 Task: Research Airbnb options in Yola, Nigeria from 12th  December, 2023 to 15th December, 2023 for 3 adults.2 bedrooms having 3 beds and 1 bathroom. Property type can be flat. Look for 4 properties as per requirement.
Action: Mouse moved to (484, 105)
Screenshot: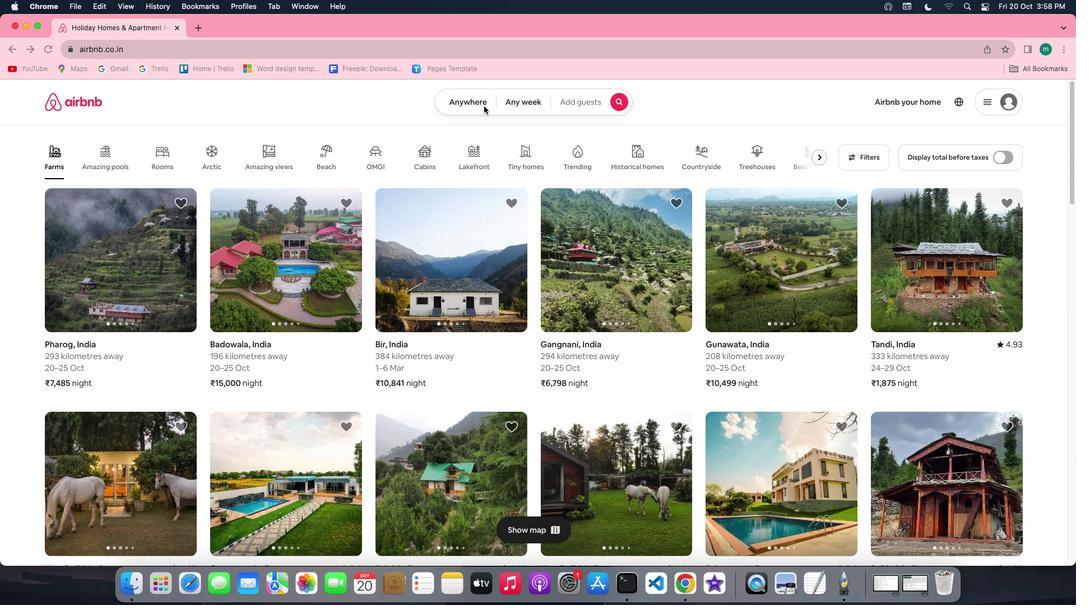 
Action: Mouse pressed left at (484, 105)
Screenshot: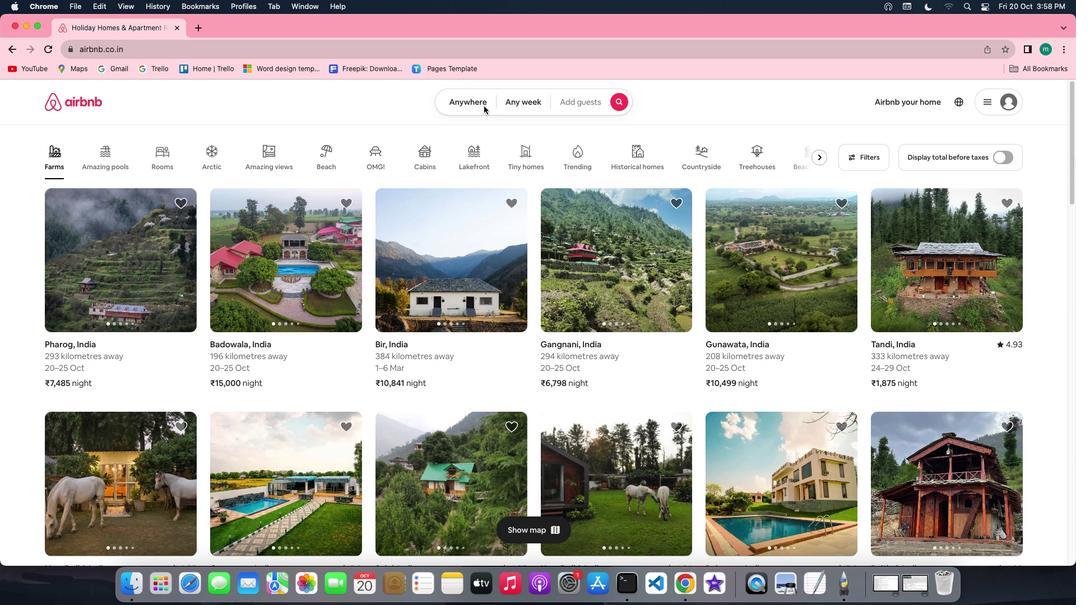 
Action: Mouse pressed left at (484, 105)
Screenshot: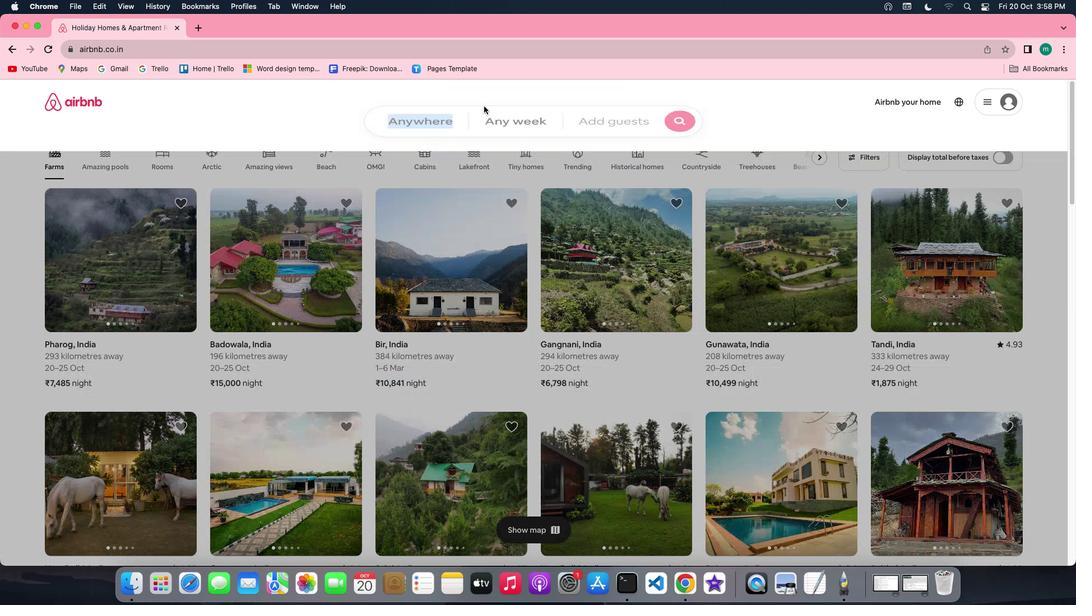 
Action: Mouse moved to (406, 142)
Screenshot: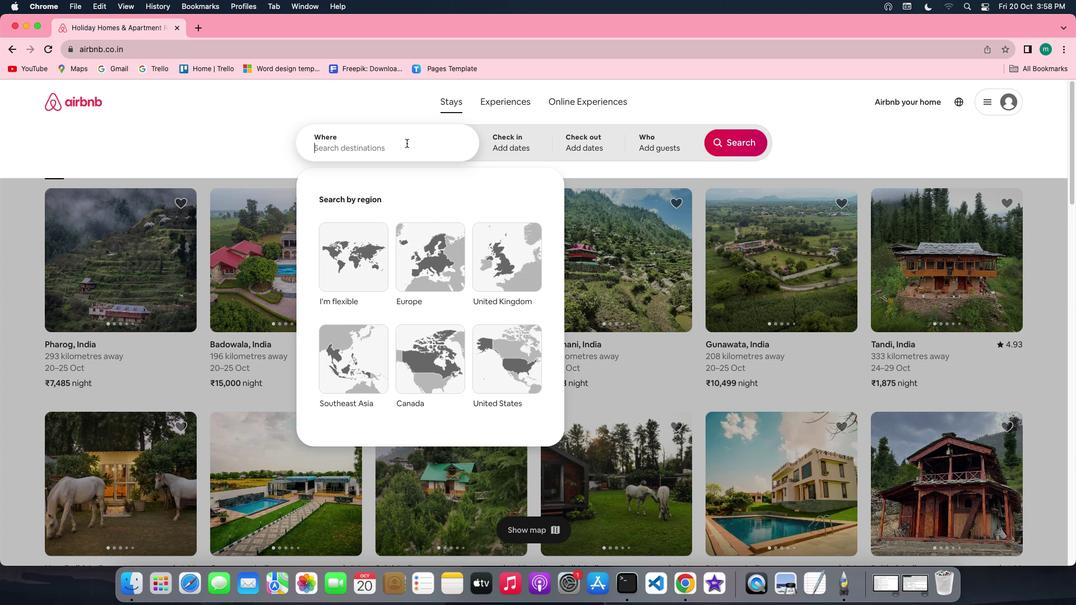 
Action: Key pressed Key.shift'Y''o''l''a'','Key.spaceKey.shift'n''i''g''e''r''i''a'
Screenshot: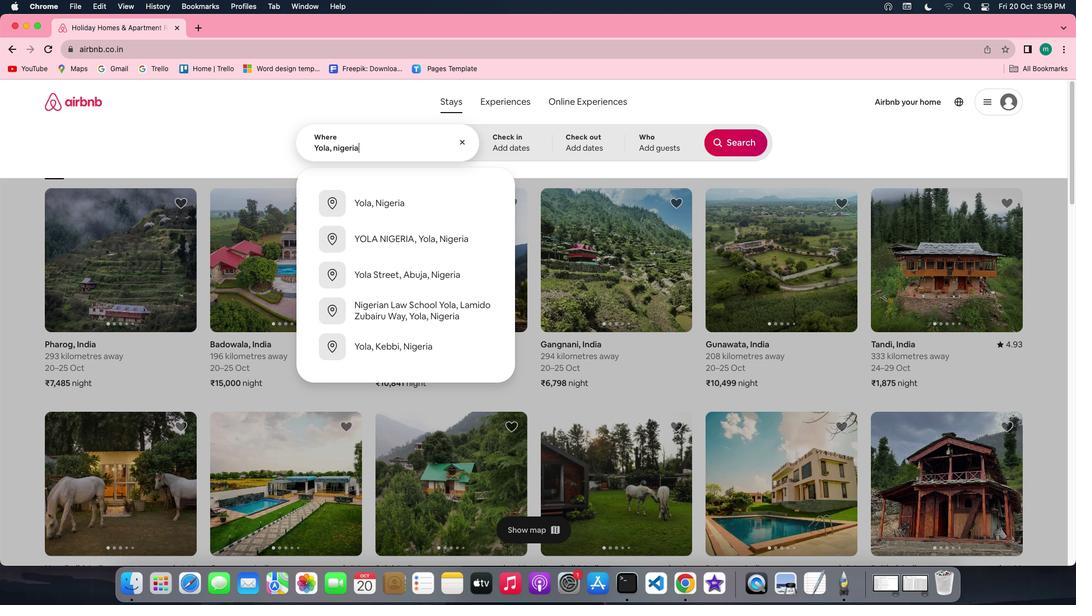 
Action: Mouse moved to (498, 146)
Screenshot: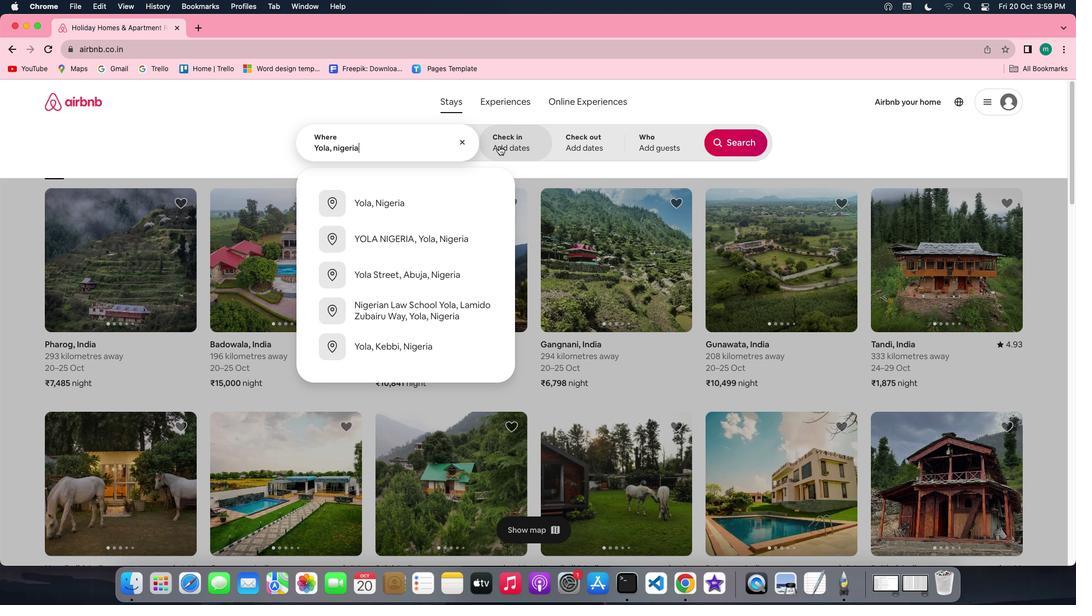 
Action: Mouse pressed left at (498, 146)
Screenshot: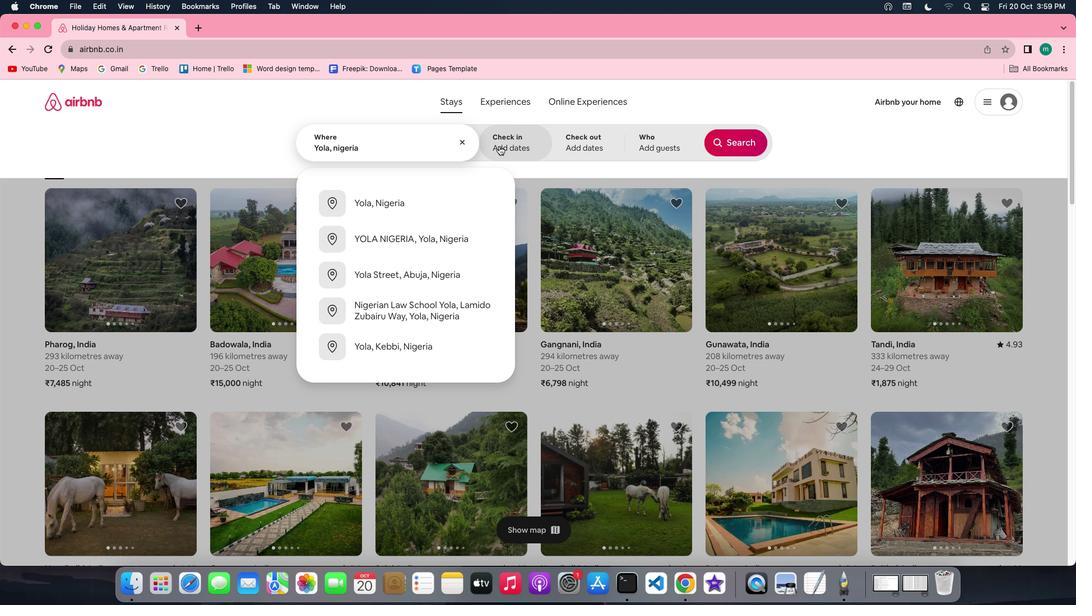 
Action: Mouse moved to (737, 234)
Screenshot: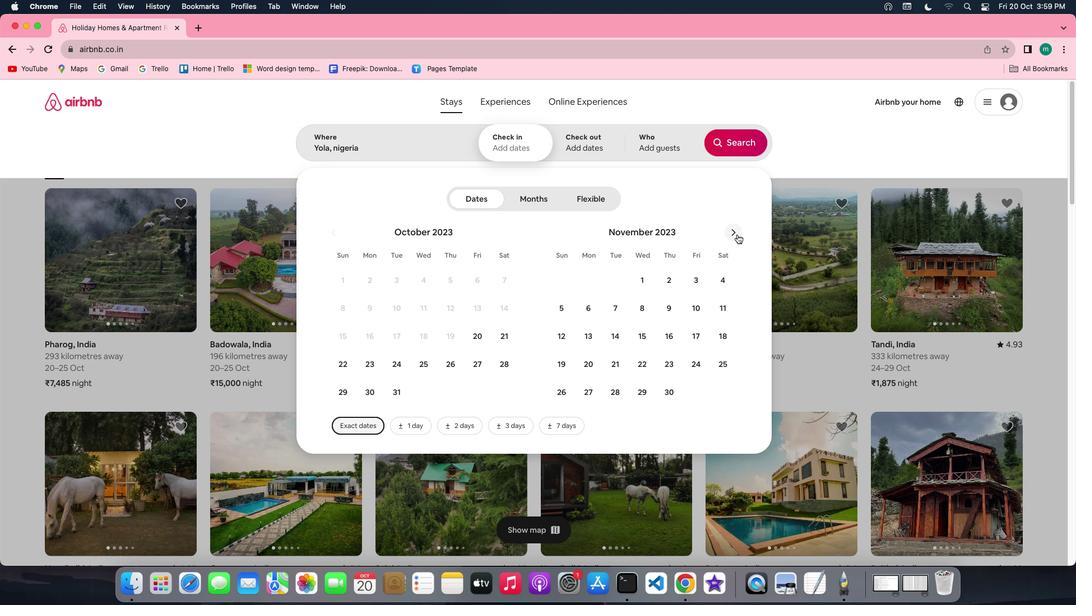 
Action: Mouse pressed left at (737, 234)
Screenshot: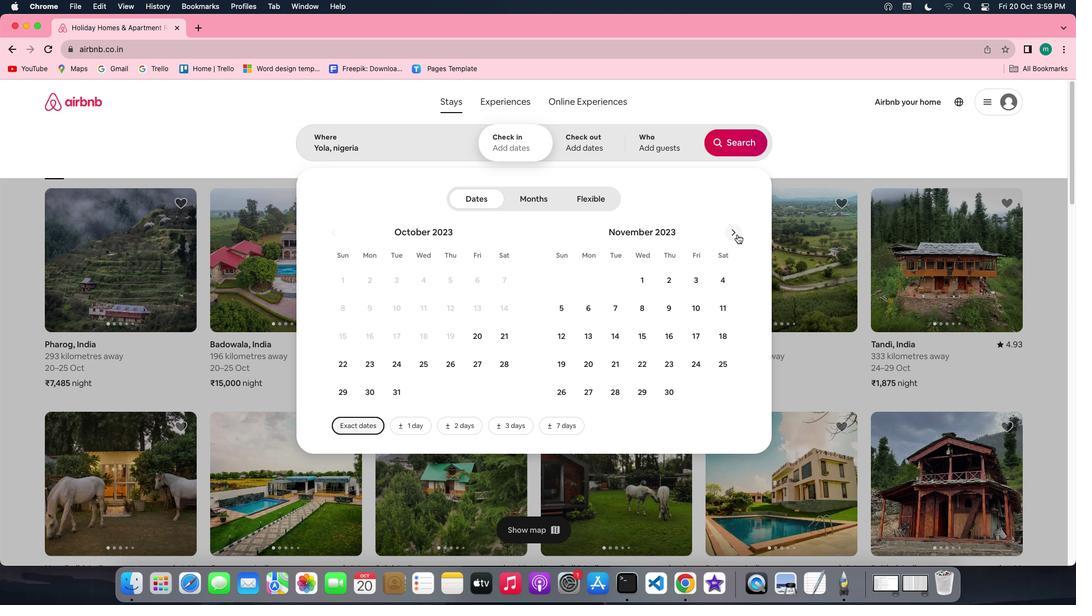 
Action: Mouse moved to (614, 328)
Screenshot: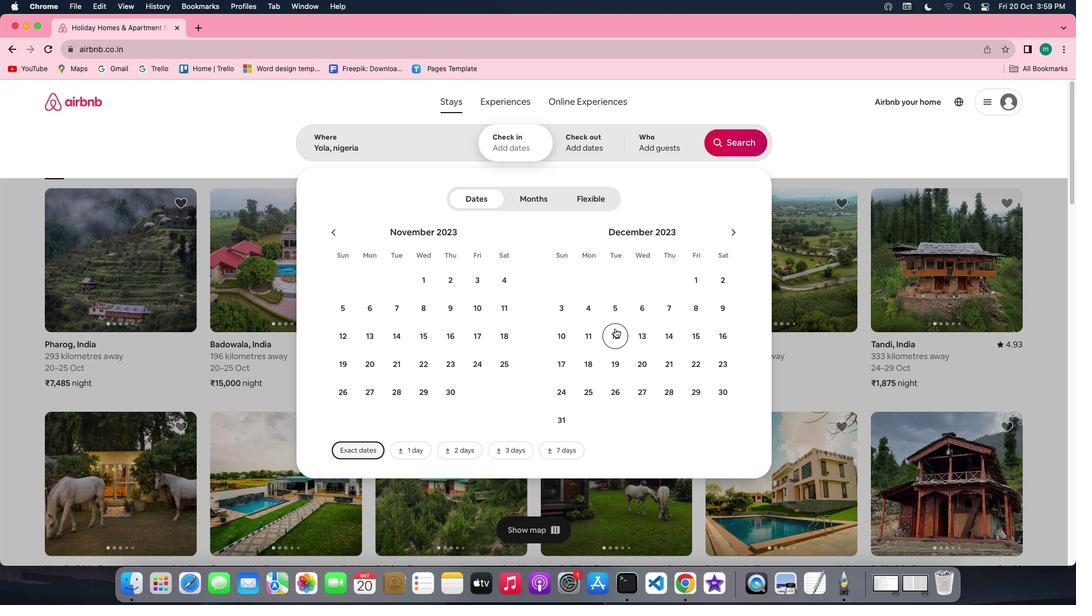 
Action: Mouse pressed left at (614, 328)
Screenshot: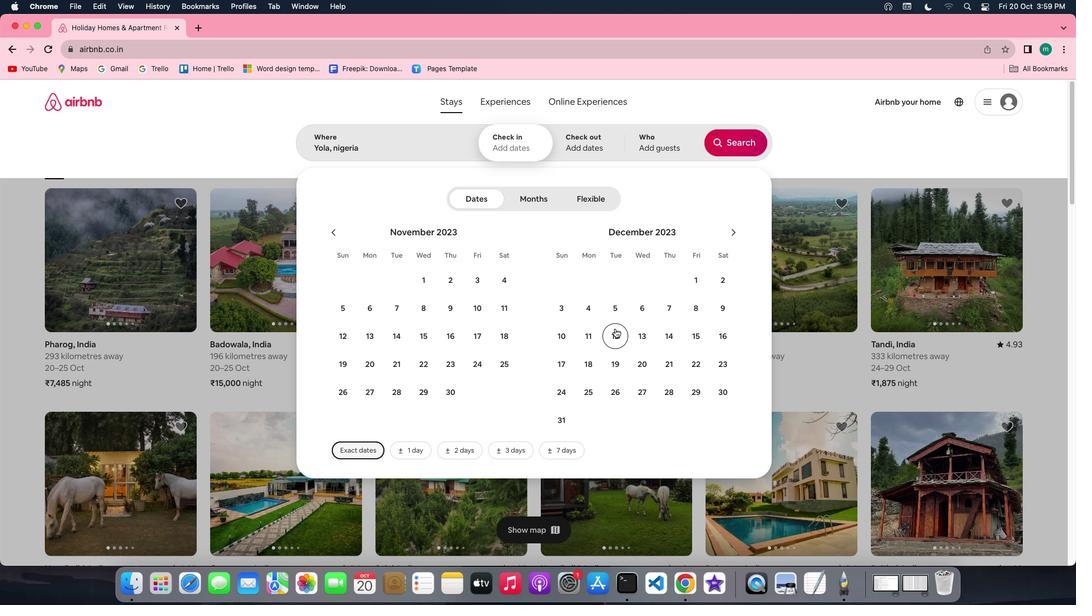 
Action: Mouse moved to (702, 337)
Screenshot: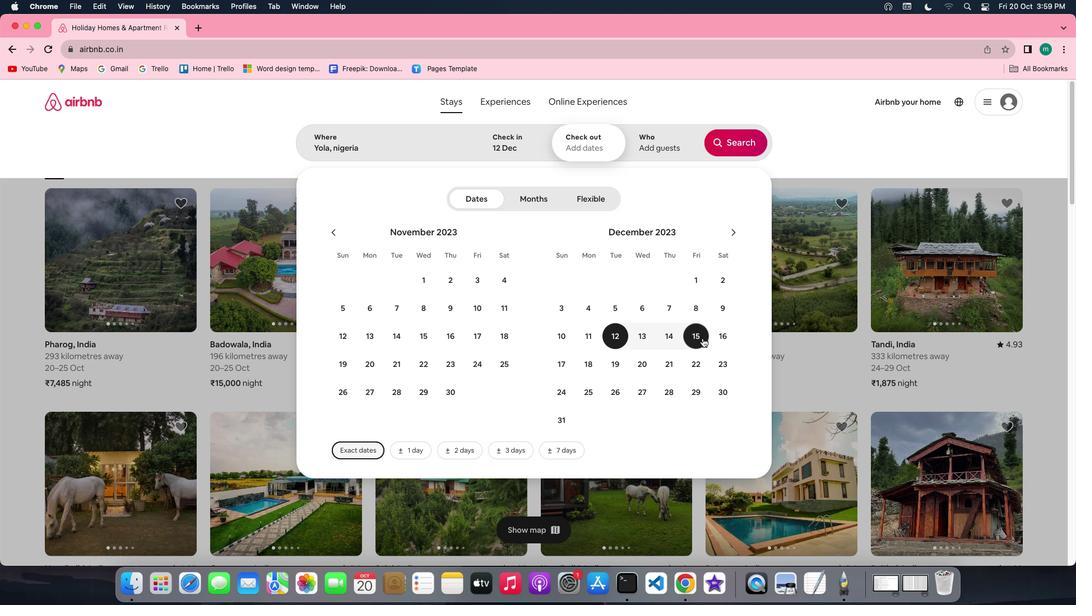 
Action: Mouse pressed left at (702, 337)
Screenshot: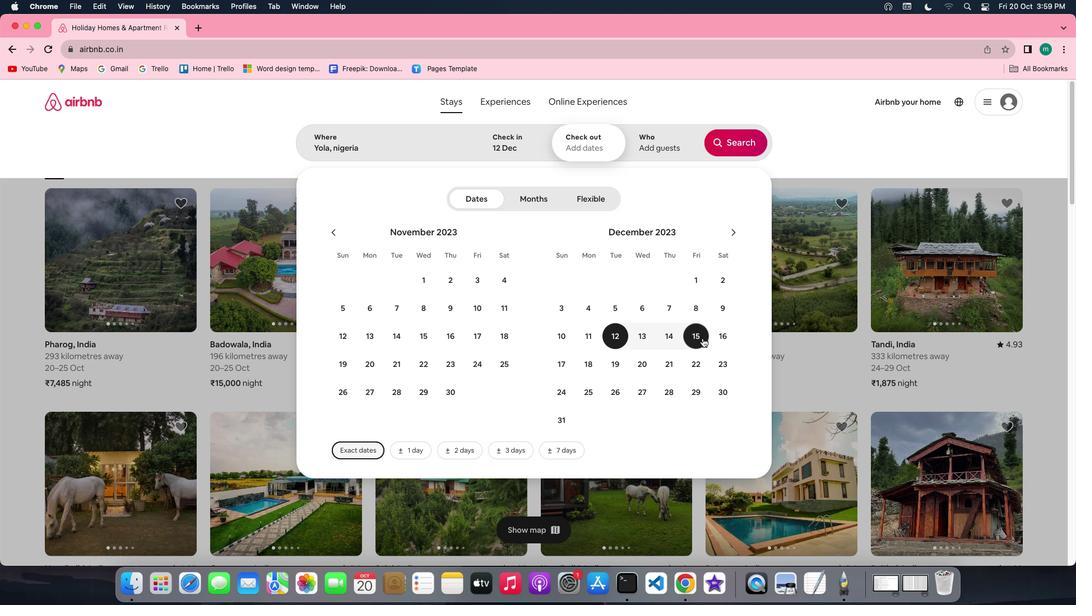 
Action: Mouse moved to (646, 133)
Screenshot: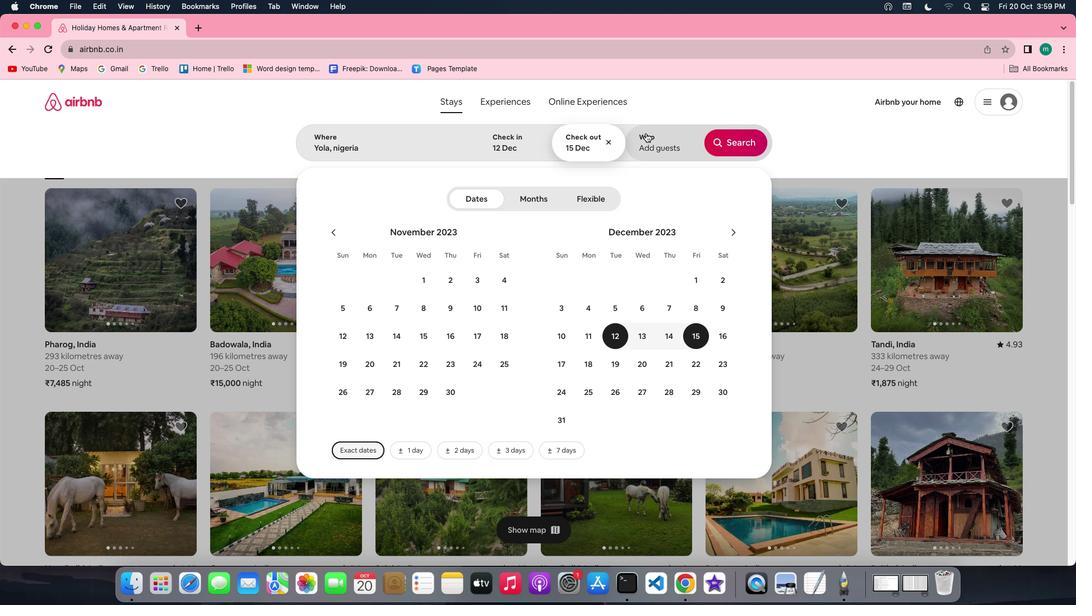 
Action: Mouse pressed left at (646, 133)
Screenshot: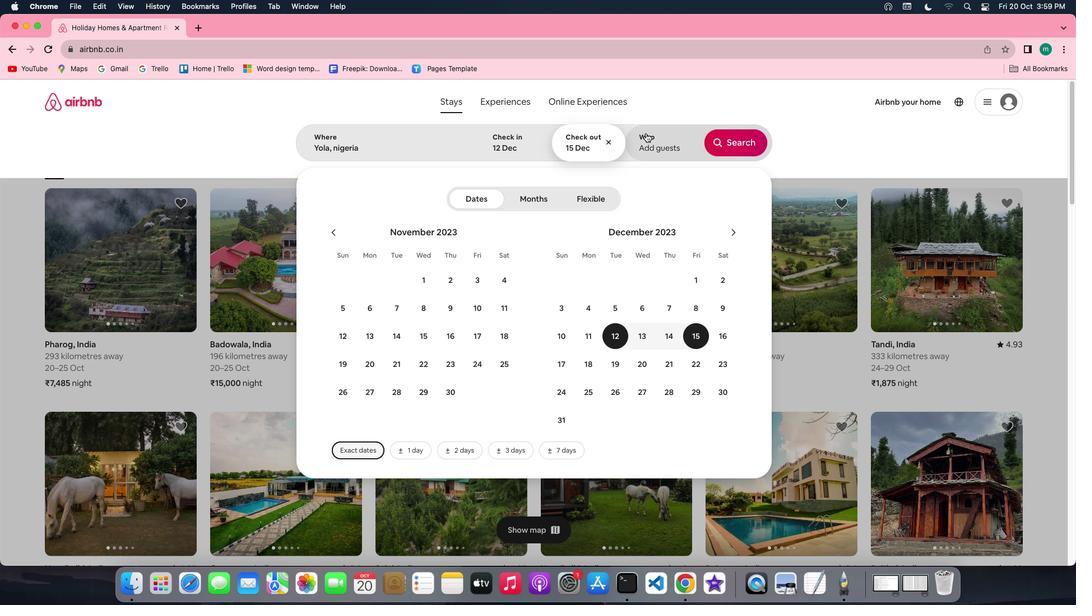 
Action: Mouse moved to (736, 207)
Screenshot: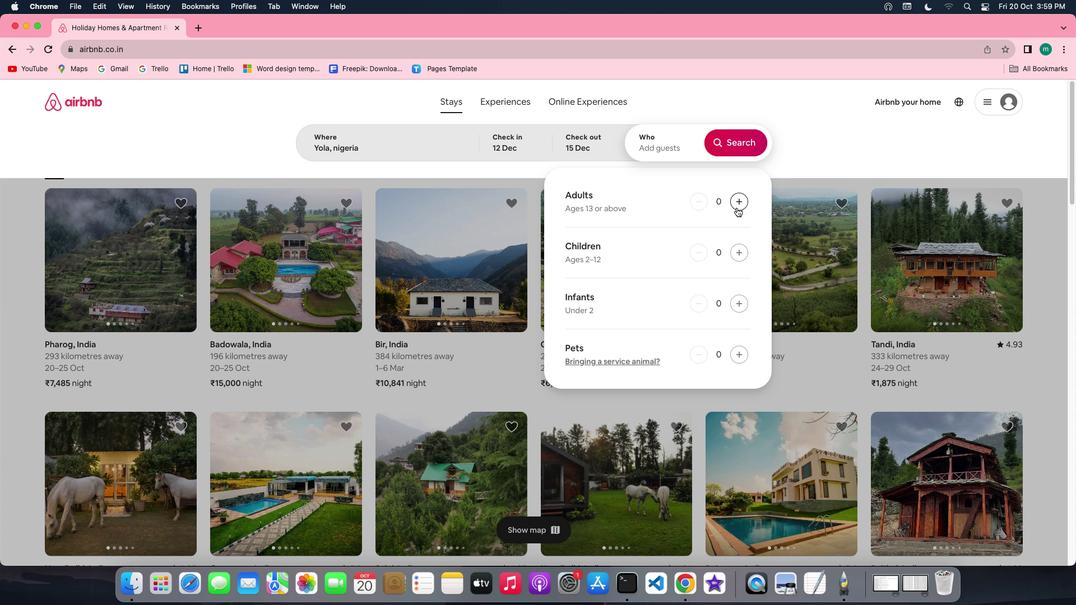 
Action: Mouse pressed left at (736, 207)
Screenshot: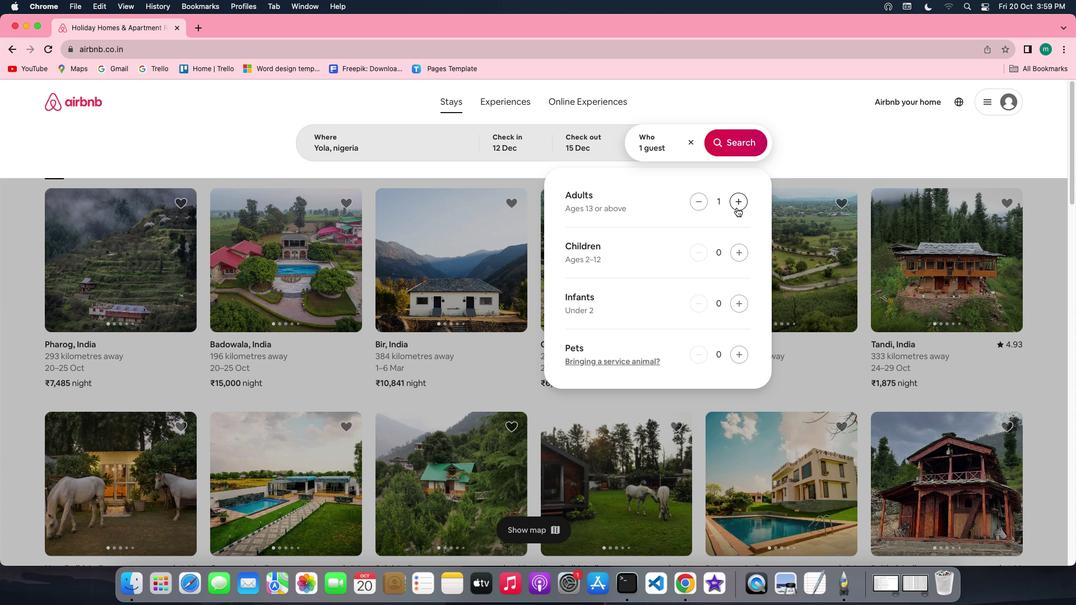 
Action: Mouse pressed left at (736, 207)
Screenshot: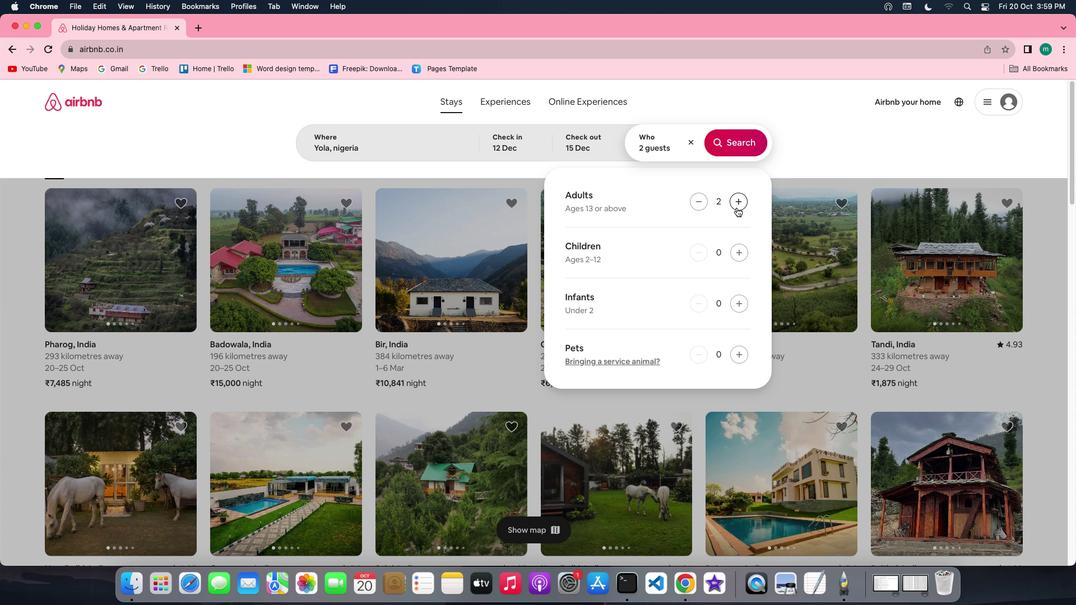 
Action: Mouse pressed left at (736, 207)
Screenshot: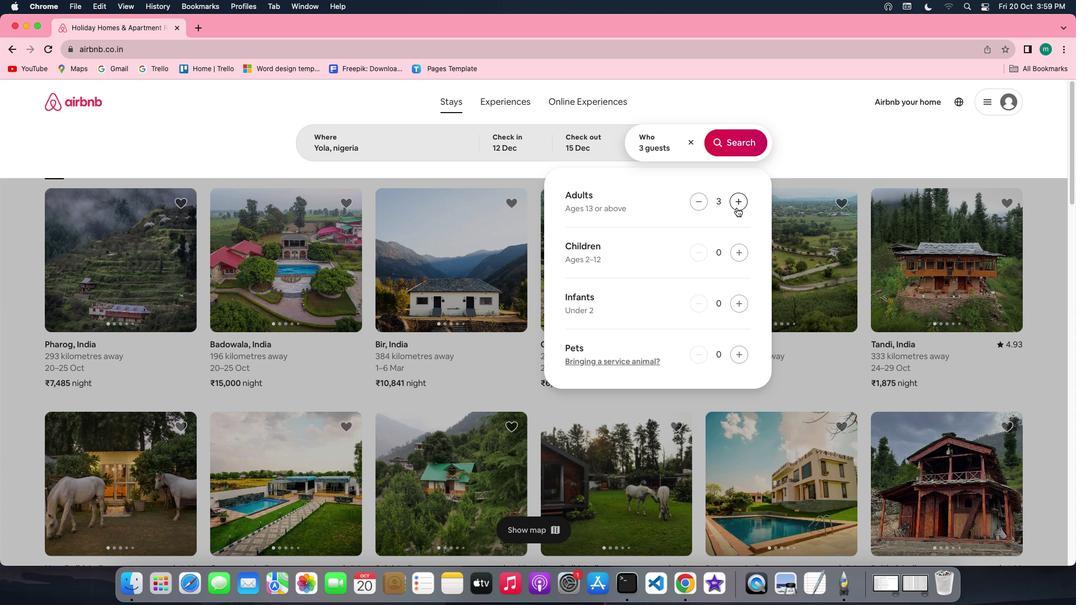 
Action: Mouse moved to (742, 149)
Screenshot: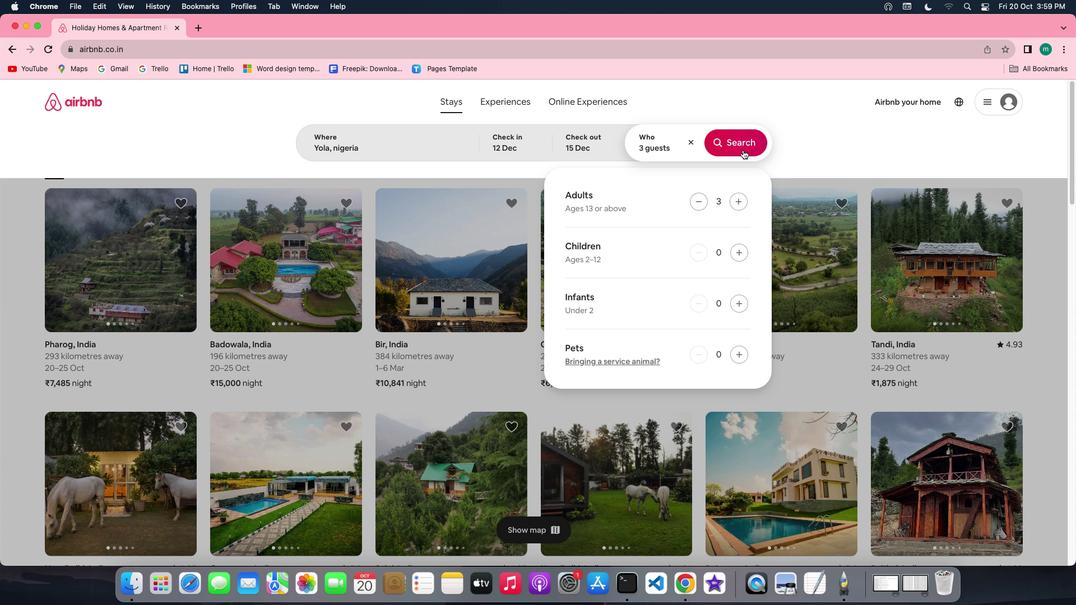 
Action: Mouse pressed left at (742, 149)
Screenshot: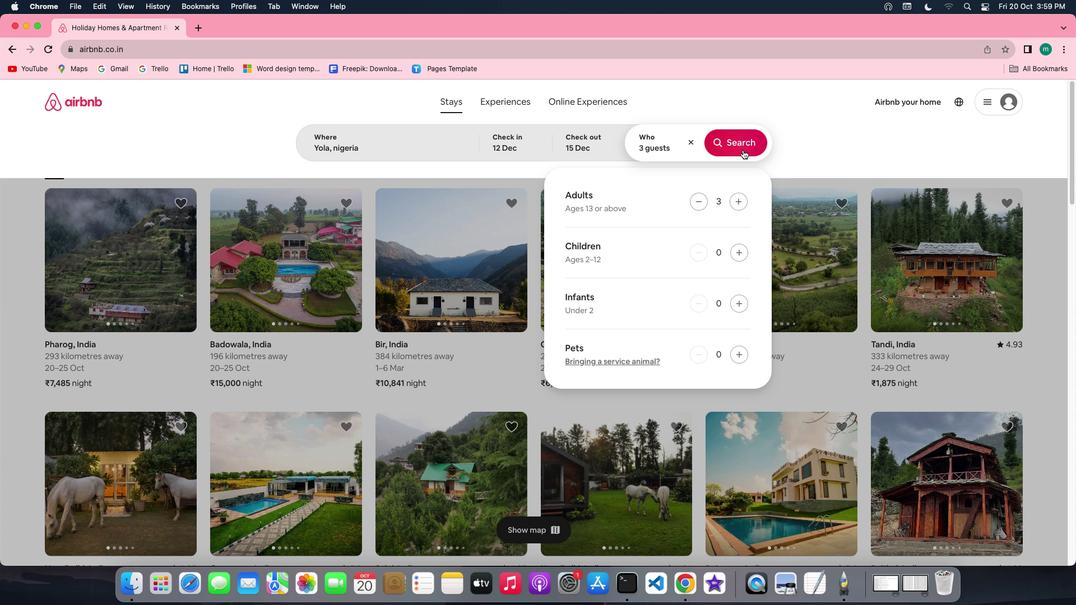 
Action: Mouse moved to (898, 152)
Screenshot: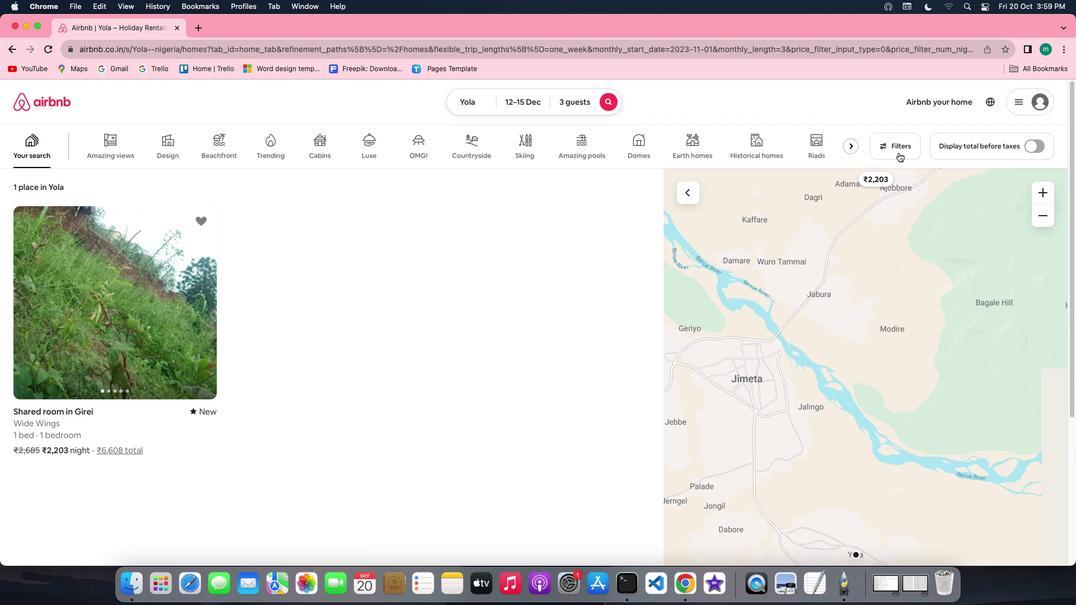
Action: Mouse pressed left at (898, 152)
Screenshot: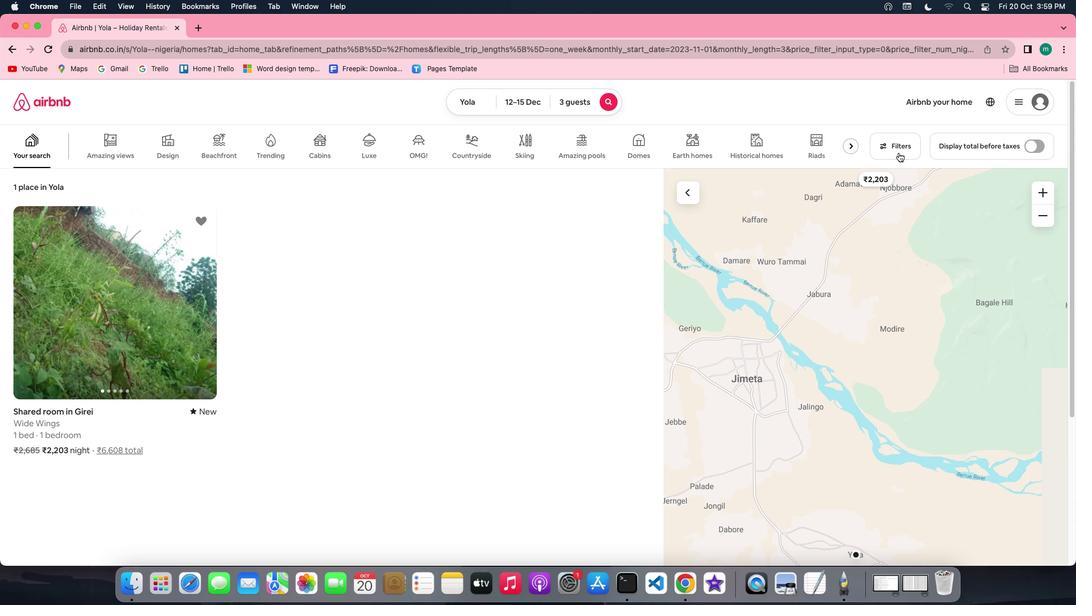 
Action: Mouse moved to (628, 276)
Screenshot: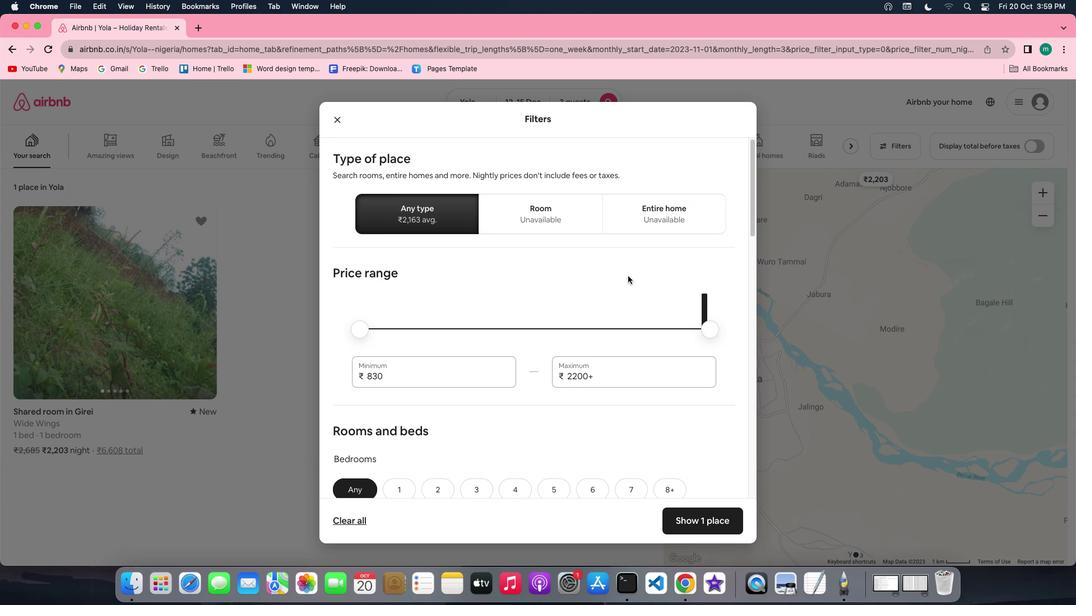 
Action: Mouse scrolled (628, 276) with delta (0, 0)
Screenshot: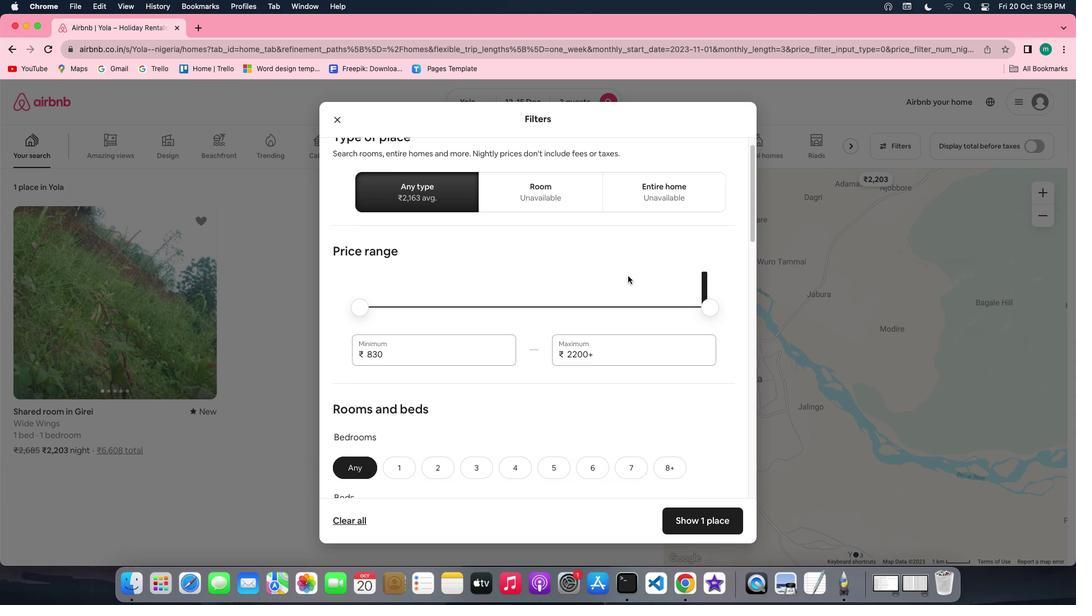 
Action: Mouse scrolled (628, 276) with delta (0, 0)
Screenshot: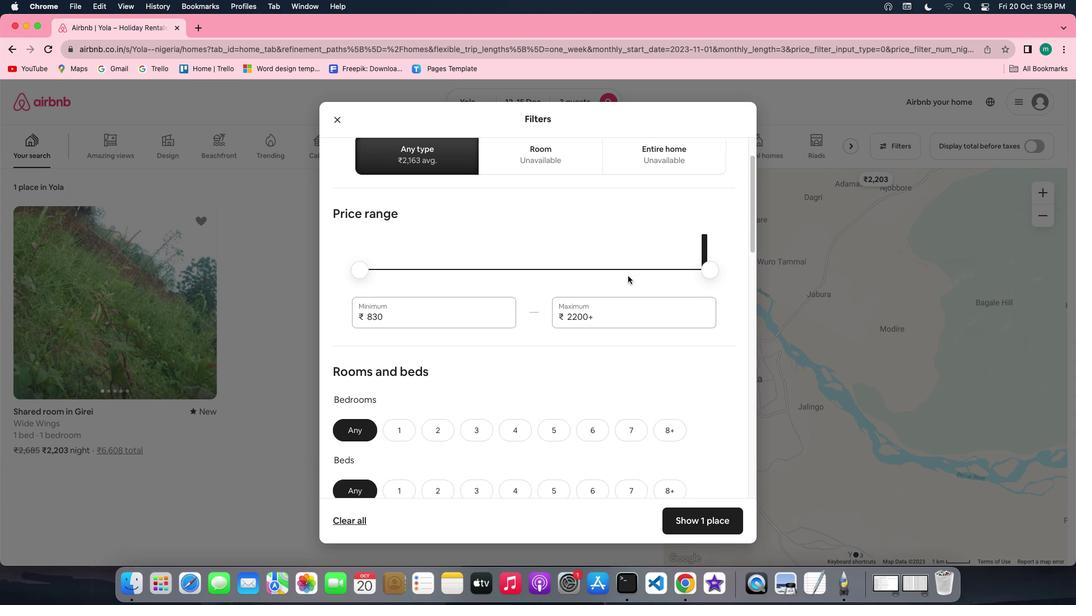 
Action: Mouse scrolled (628, 276) with delta (0, -1)
Screenshot: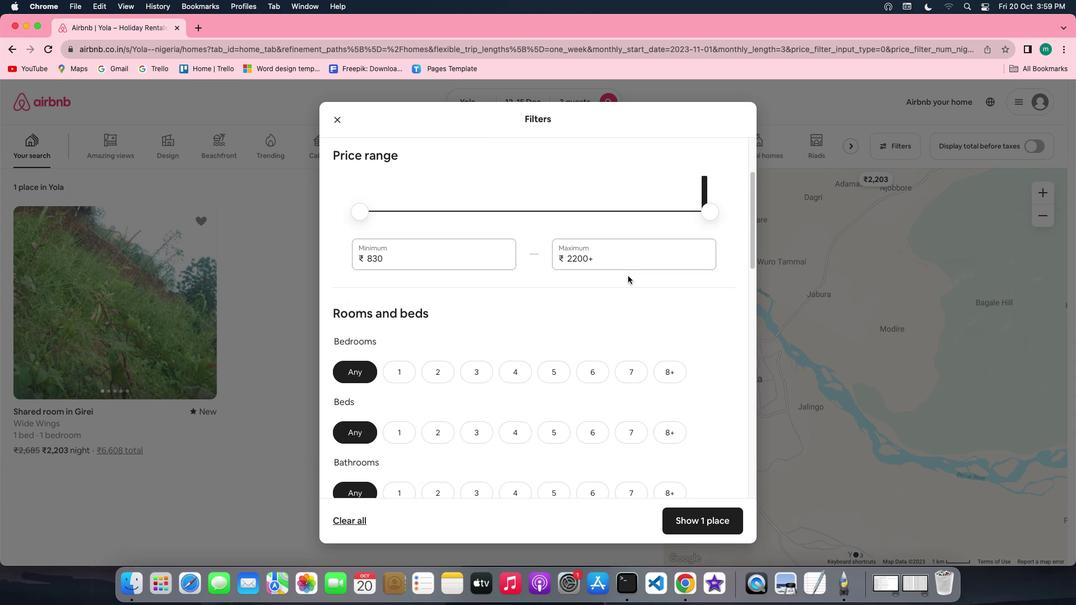 
Action: Mouse scrolled (628, 276) with delta (0, -2)
Screenshot: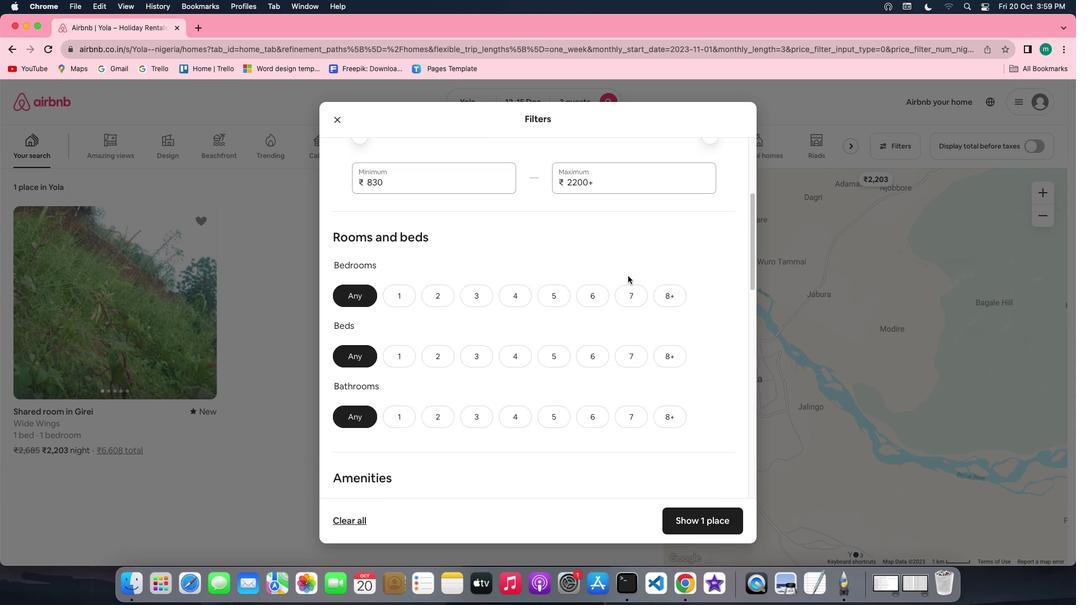 
Action: Mouse moved to (628, 276)
Screenshot: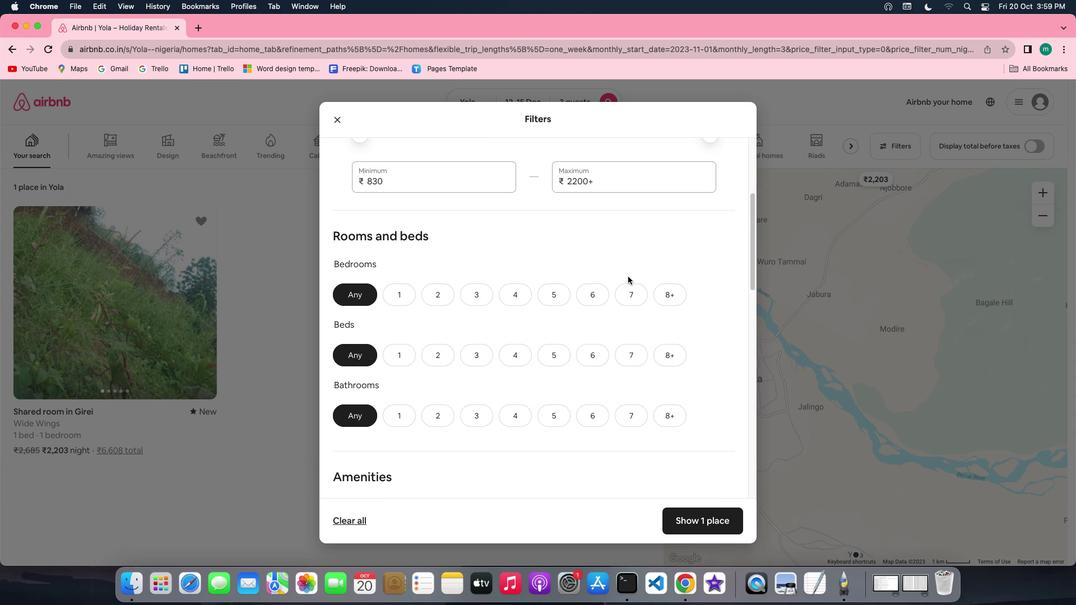 
Action: Mouse scrolled (628, 276) with delta (0, 0)
Screenshot: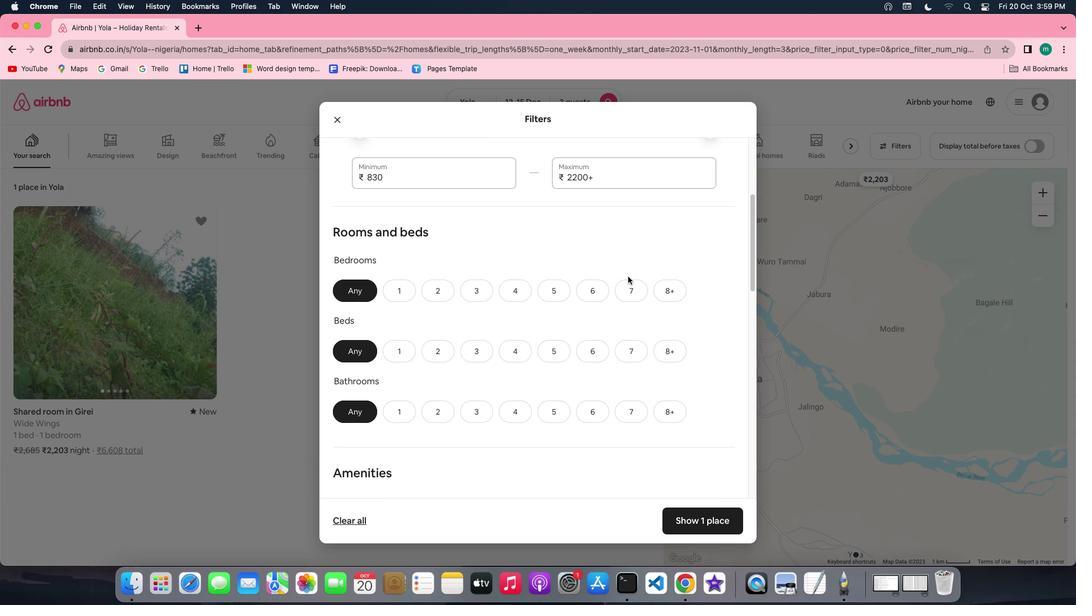 
Action: Mouse scrolled (628, 276) with delta (0, 0)
Screenshot: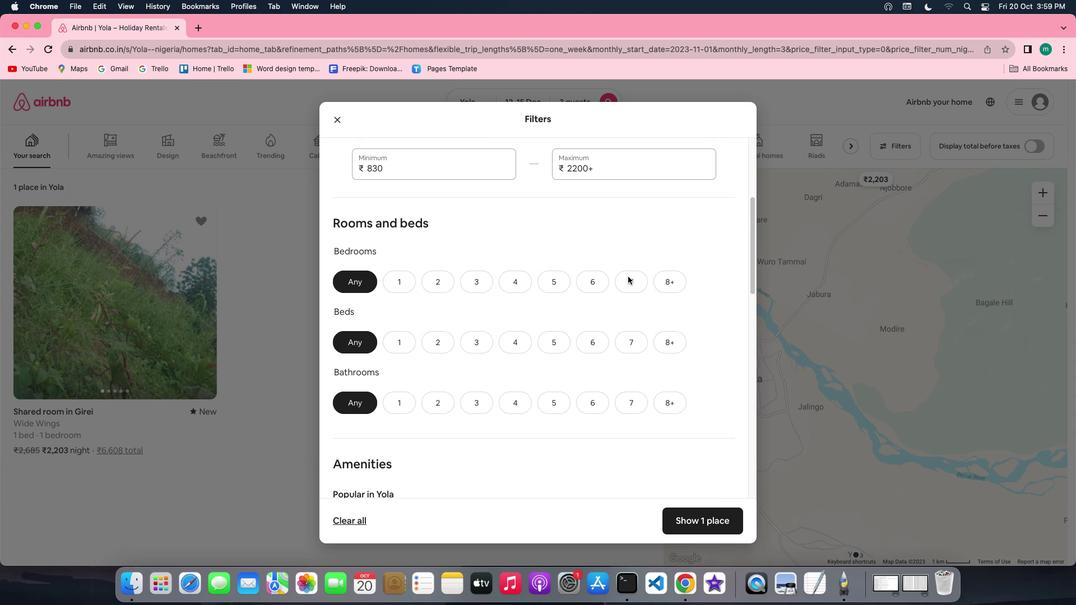 
Action: Mouse scrolled (628, 276) with delta (0, 0)
Screenshot: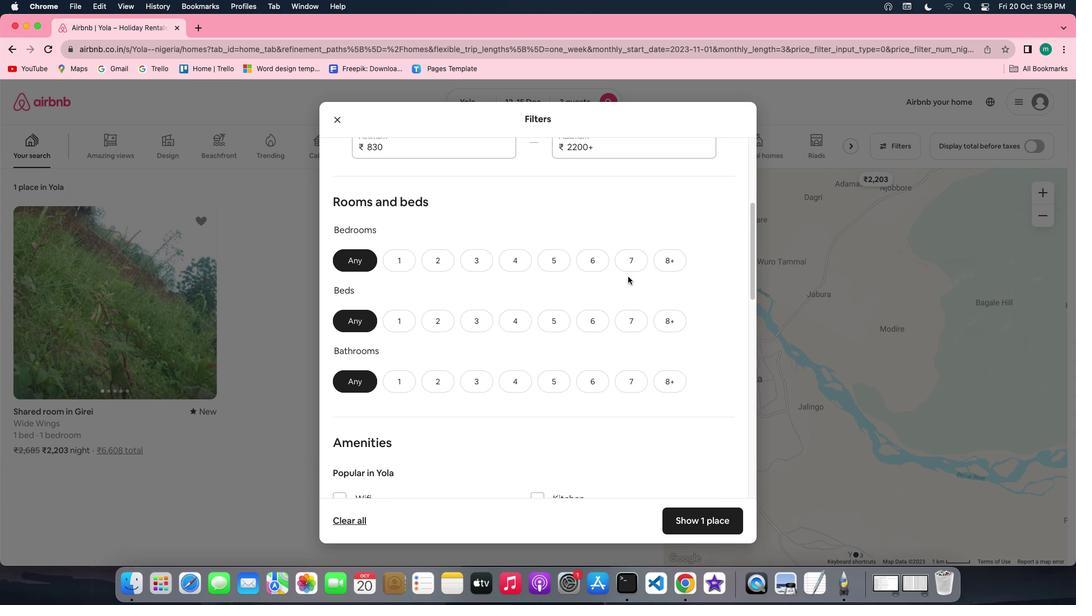 
Action: Mouse scrolled (628, 276) with delta (0, 0)
Screenshot: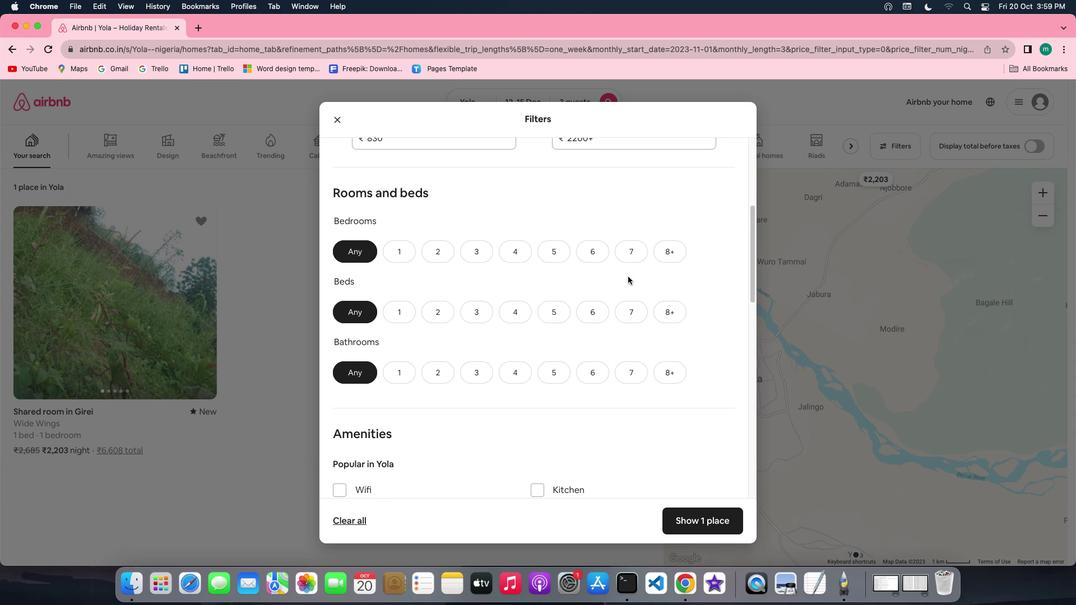 
Action: Mouse scrolled (628, 276) with delta (0, 0)
Screenshot: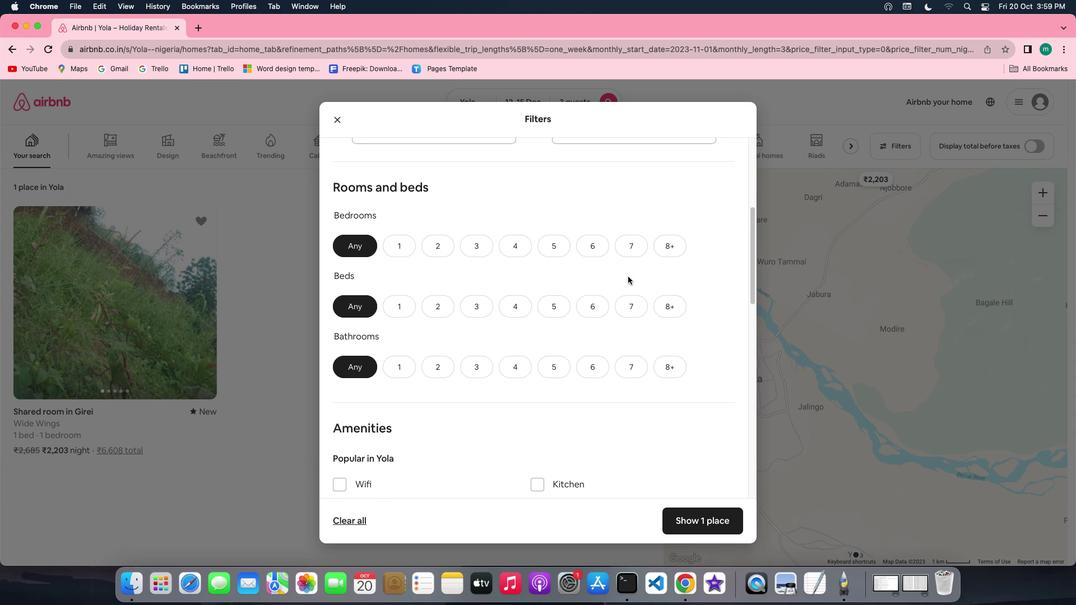 
Action: Mouse scrolled (628, 276) with delta (0, 0)
Screenshot: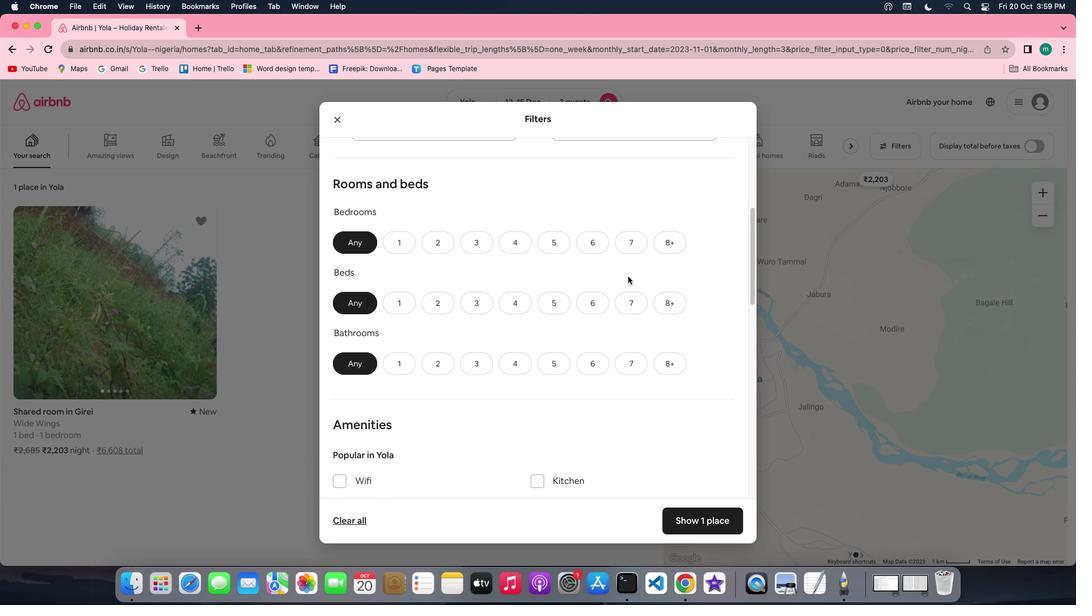 
Action: Mouse scrolled (628, 276) with delta (0, 0)
Screenshot: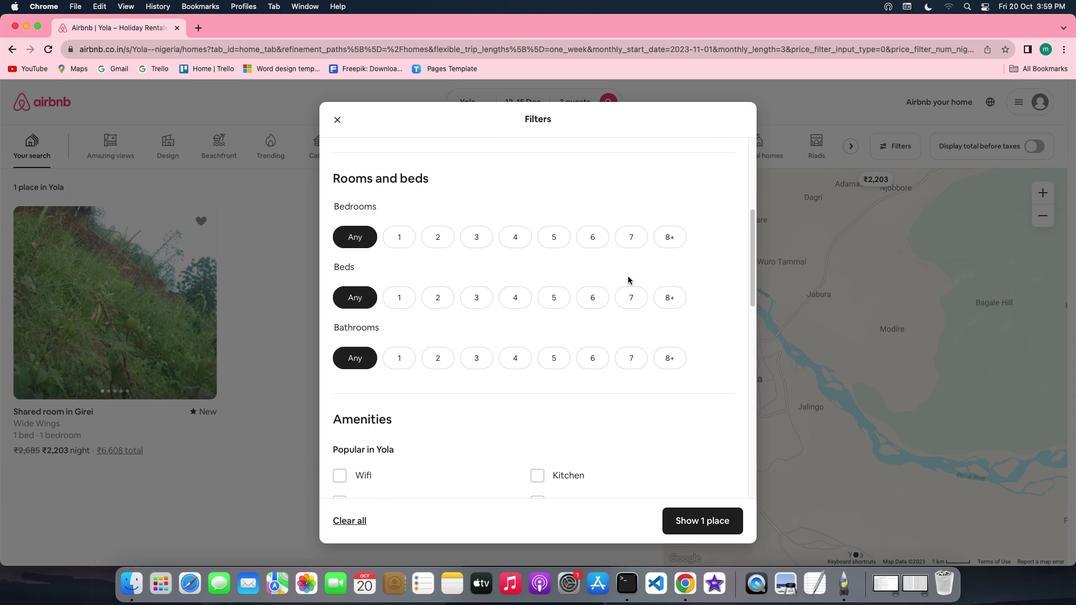 
Action: Mouse scrolled (628, 276) with delta (0, 0)
Screenshot: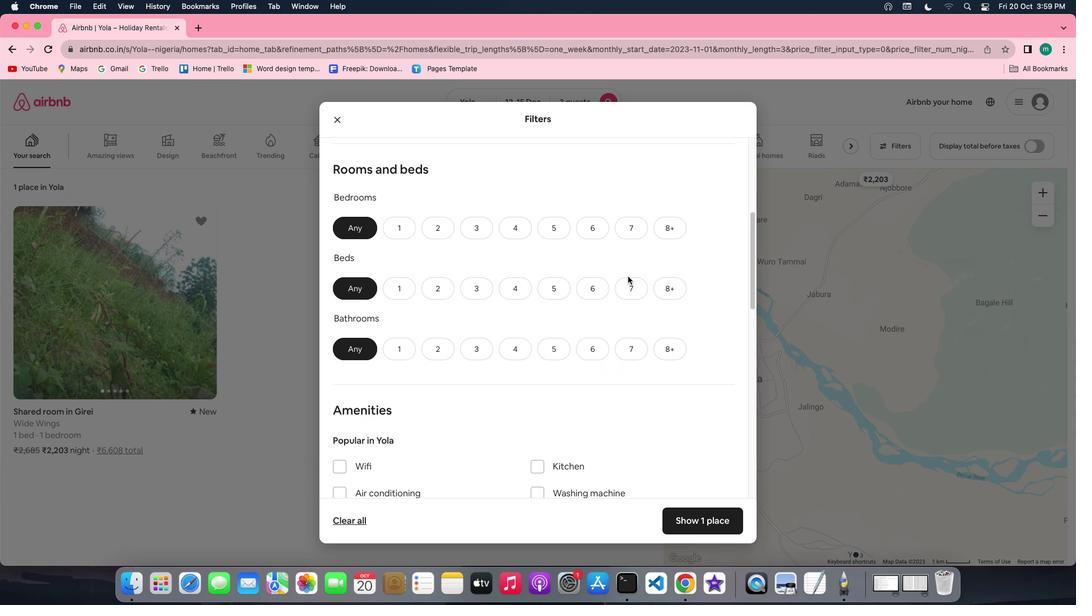
Action: Mouse moved to (447, 230)
Screenshot: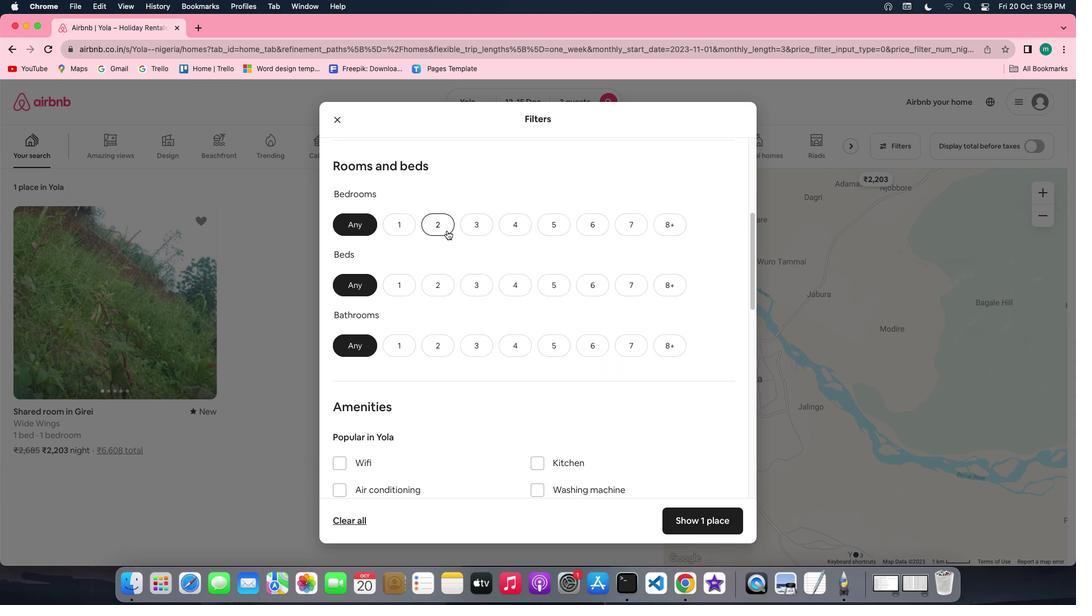 
Action: Mouse pressed left at (447, 230)
Screenshot: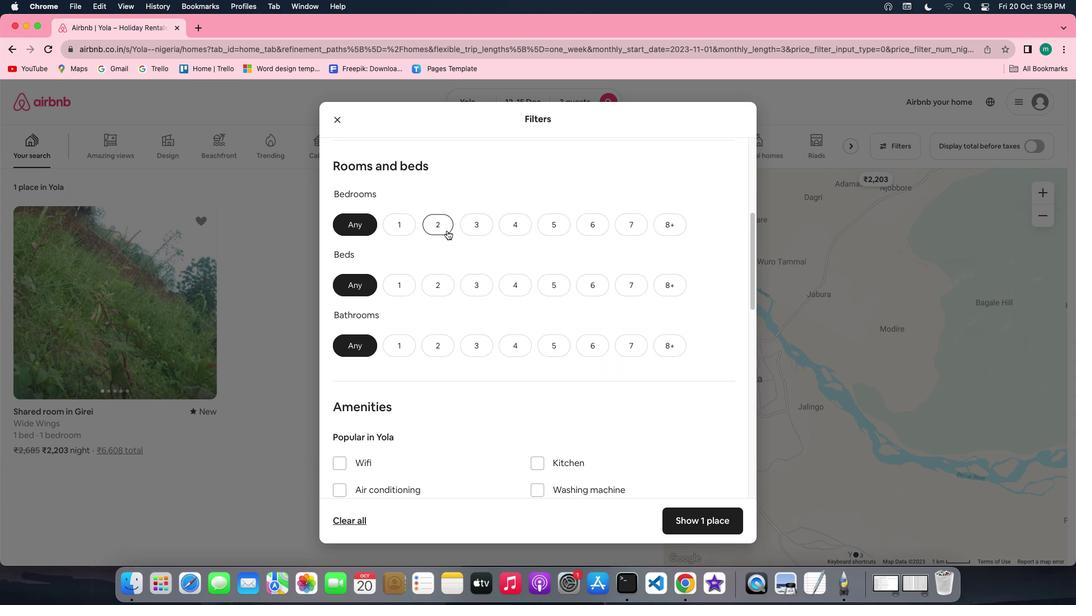 
Action: Mouse moved to (480, 285)
Screenshot: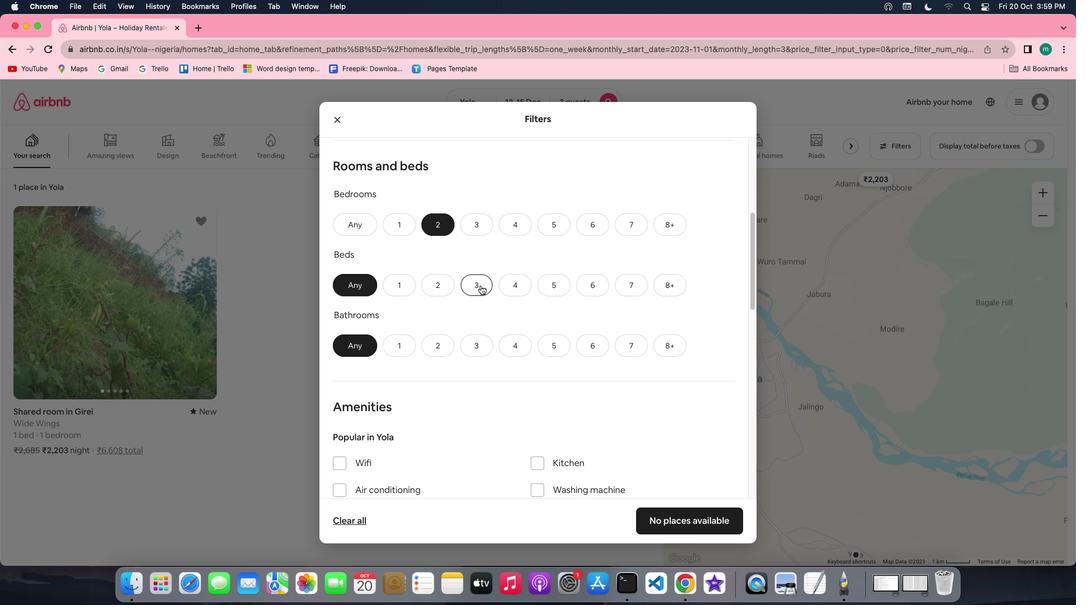 
Action: Mouse pressed left at (480, 285)
Screenshot: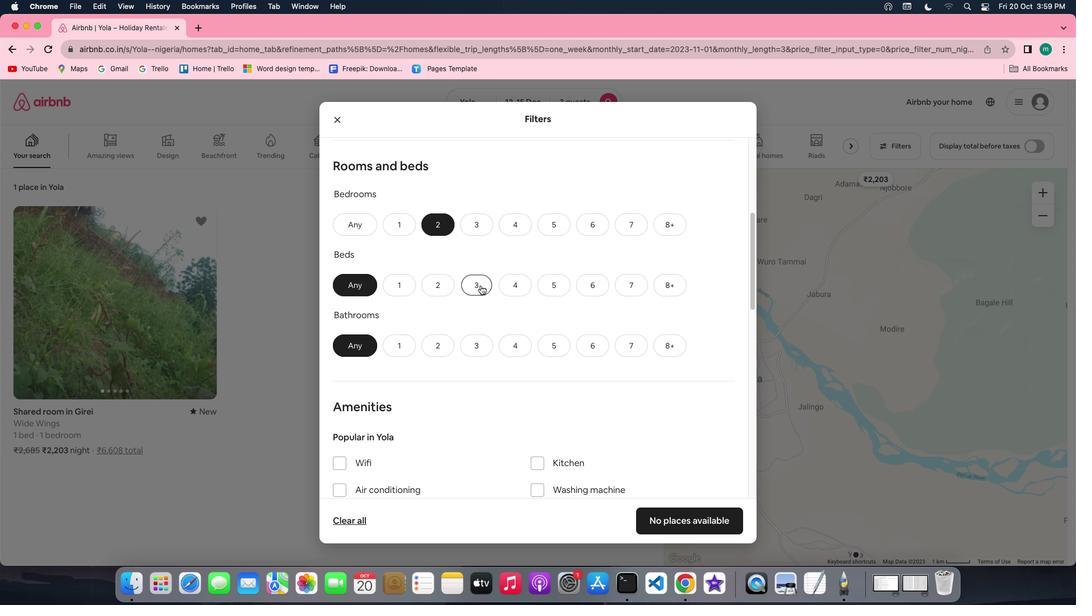 
Action: Mouse moved to (407, 356)
Screenshot: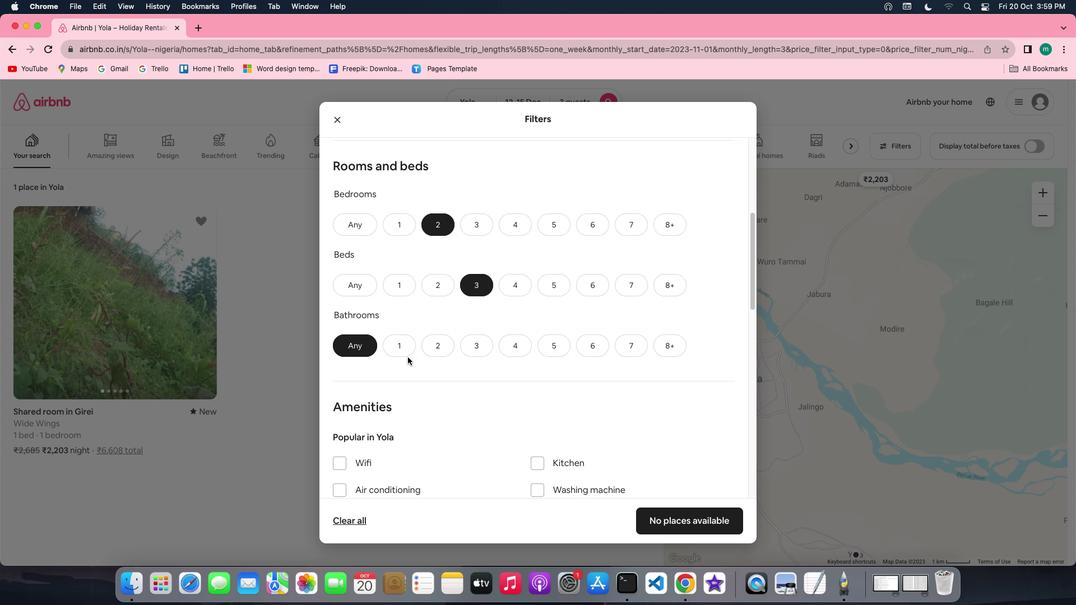 
Action: Mouse pressed left at (407, 356)
Screenshot: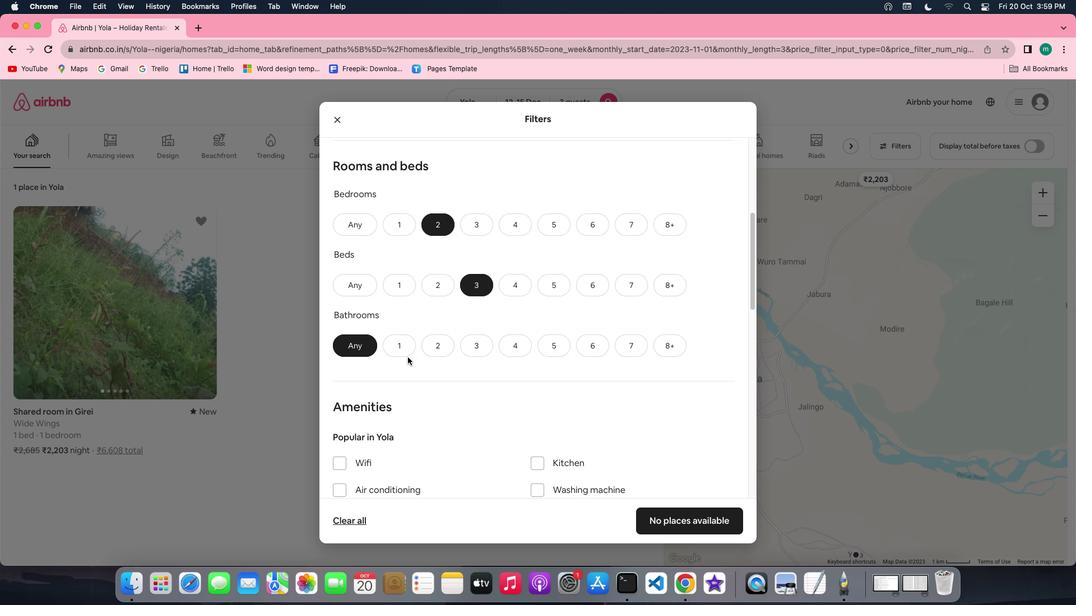 
Action: Mouse moved to (407, 351)
Screenshot: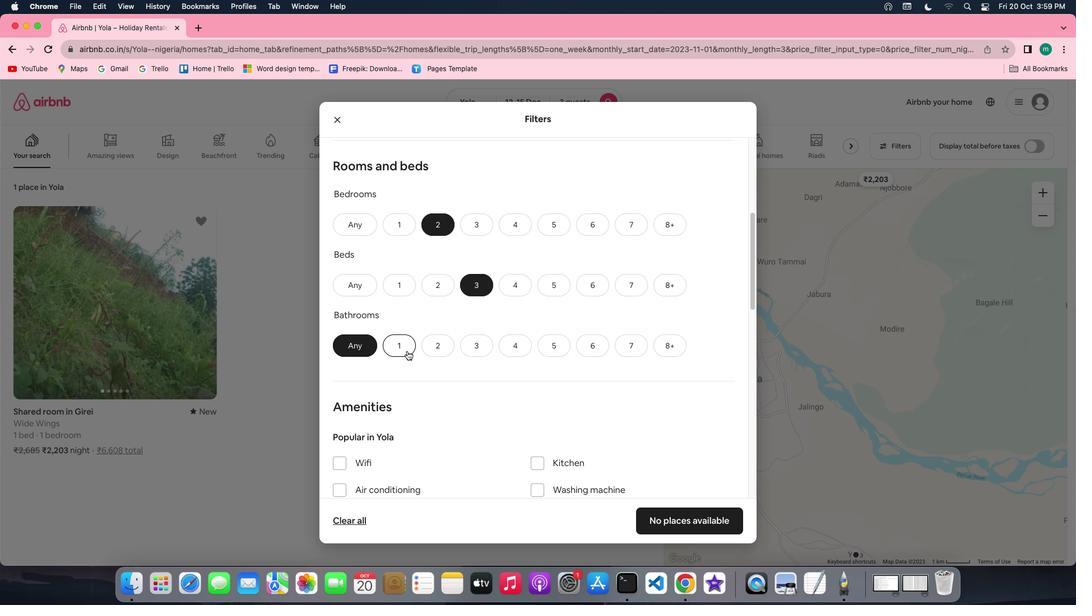
Action: Mouse pressed left at (407, 351)
Screenshot: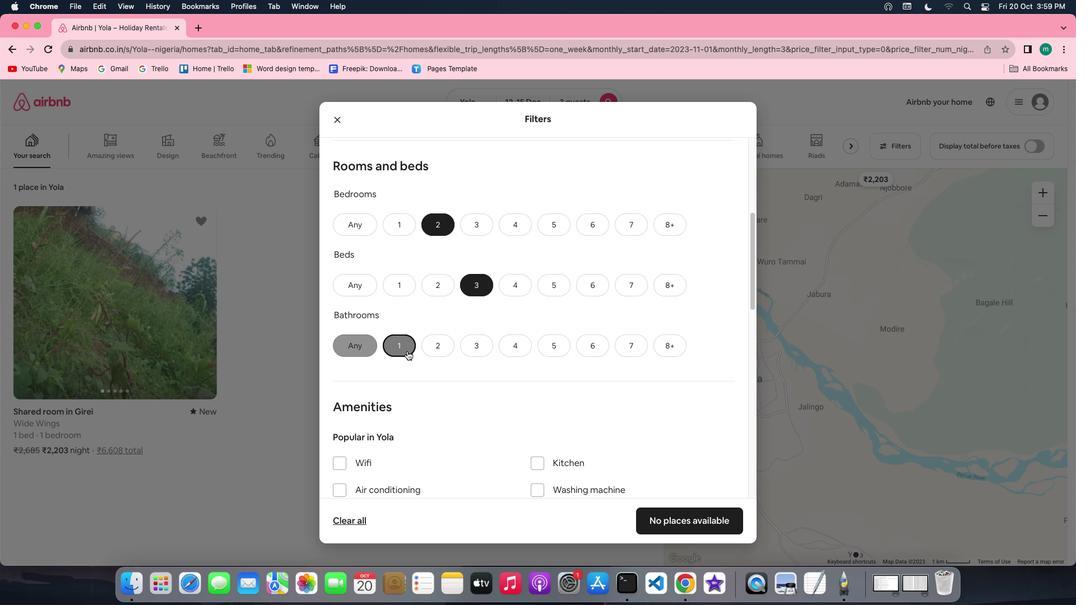 
Action: Mouse moved to (561, 351)
Screenshot: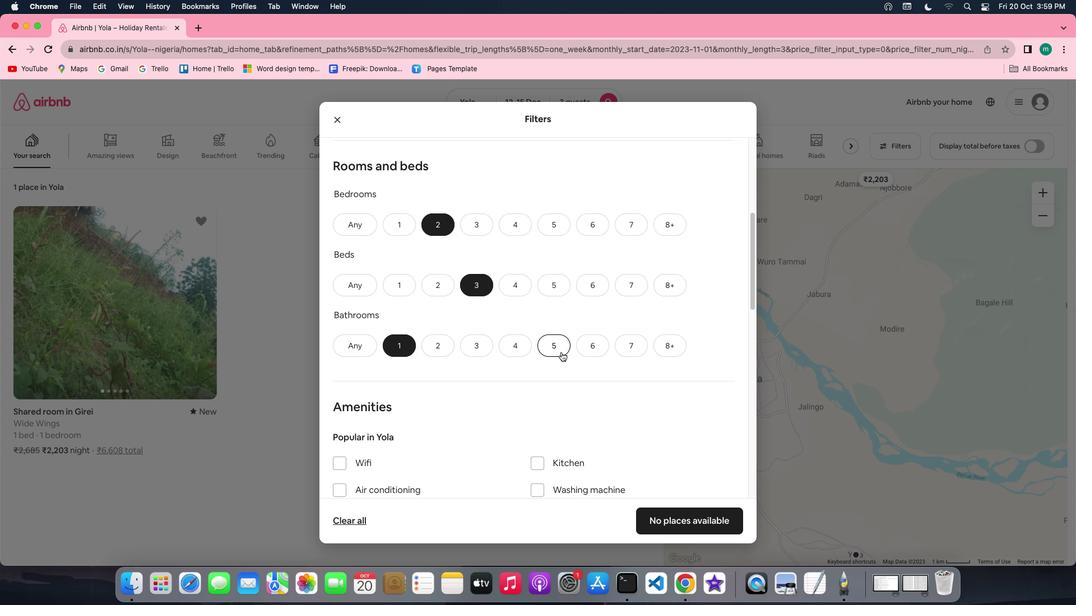 
Action: Mouse scrolled (561, 351) with delta (0, 0)
Screenshot: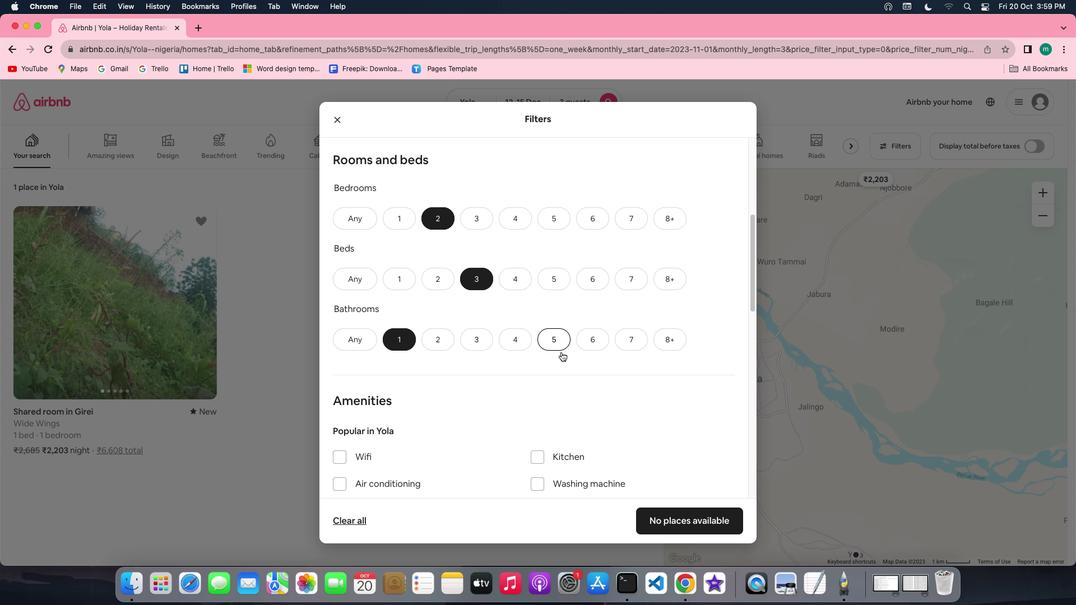 
Action: Mouse scrolled (561, 351) with delta (0, 0)
Screenshot: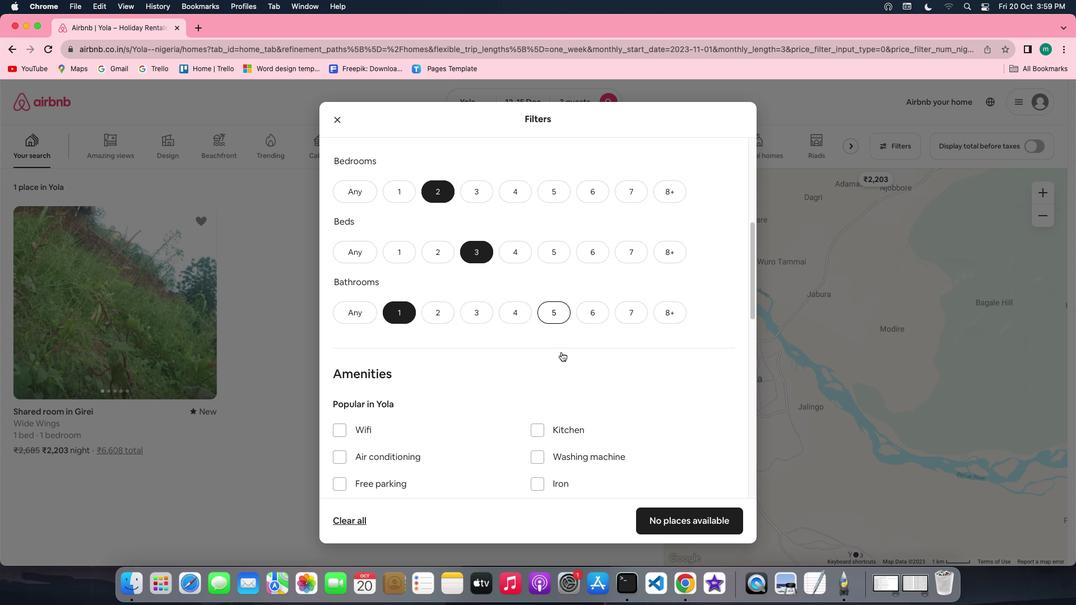 
Action: Mouse scrolled (561, 351) with delta (0, -1)
Screenshot: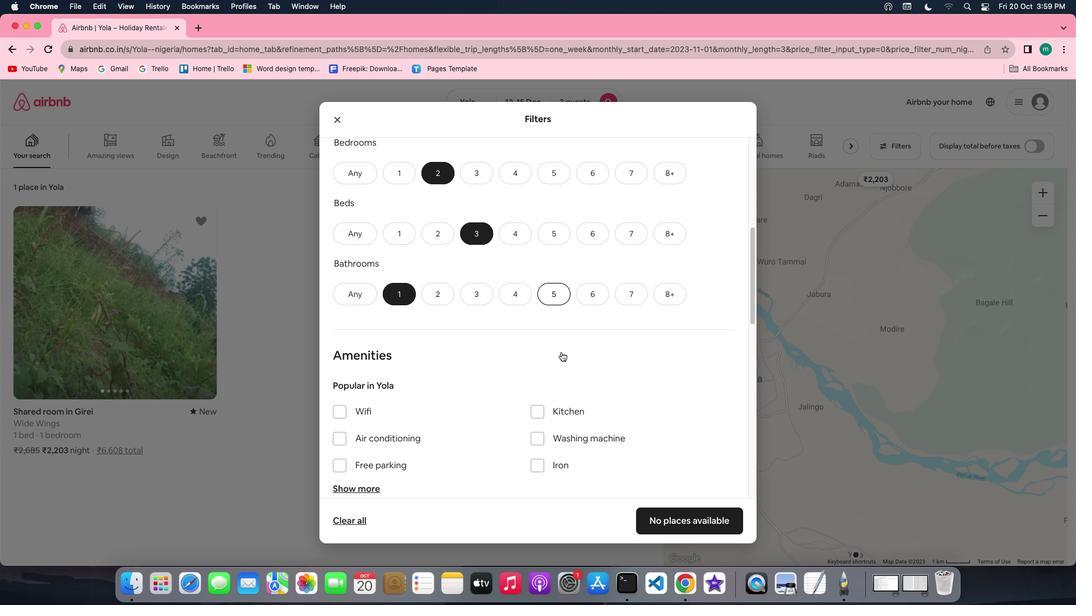 
Action: Mouse scrolled (561, 351) with delta (0, -1)
Screenshot: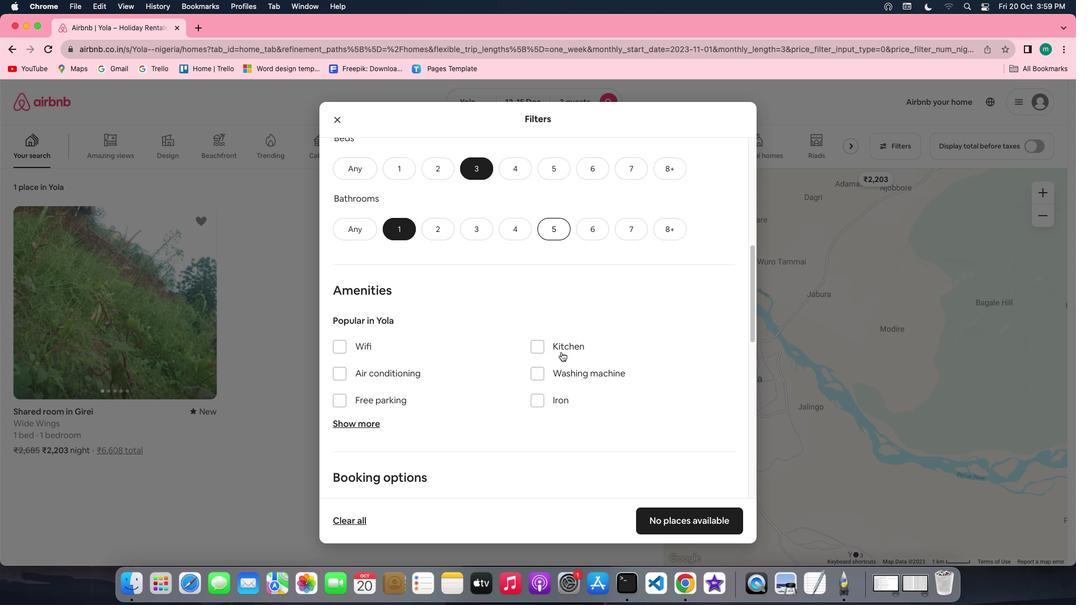 
Action: Mouse scrolled (561, 351) with delta (0, 0)
Screenshot: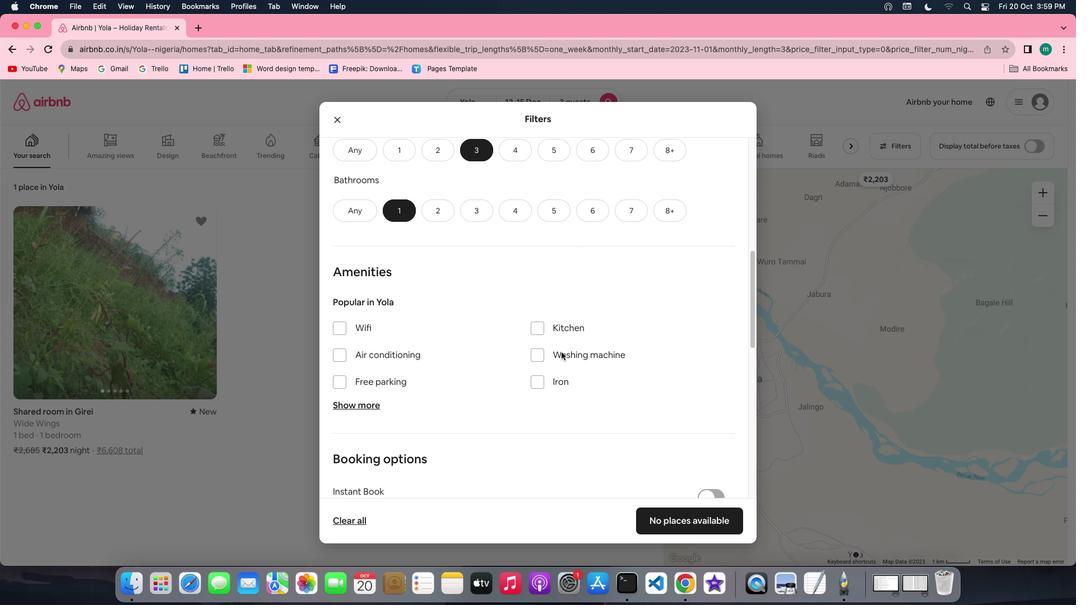 
Action: Mouse scrolled (561, 351) with delta (0, 0)
Screenshot: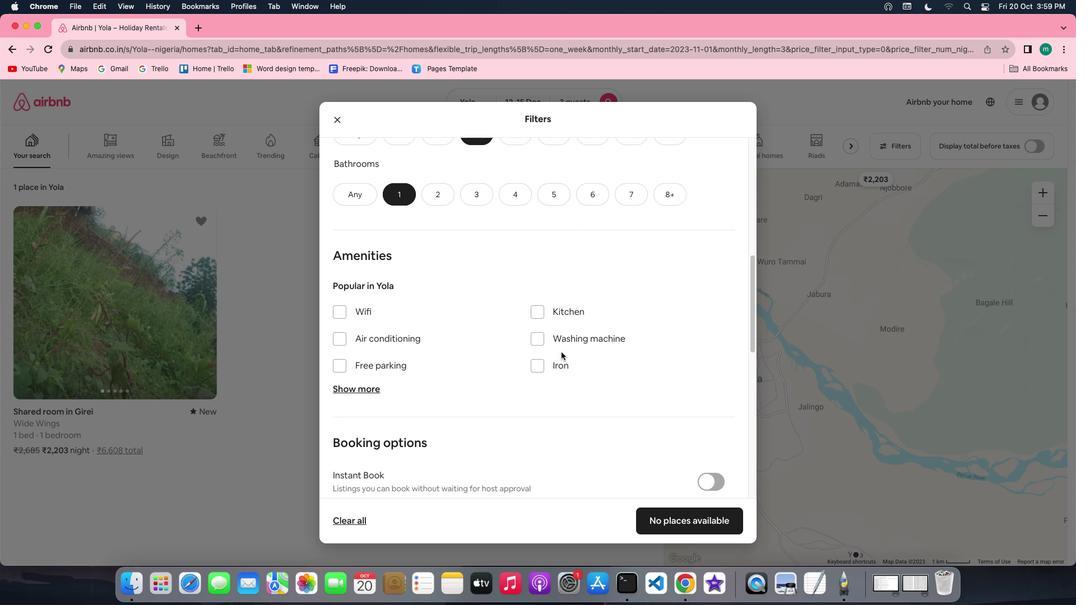 
Action: Mouse scrolled (561, 351) with delta (0, -1)
Screenshot: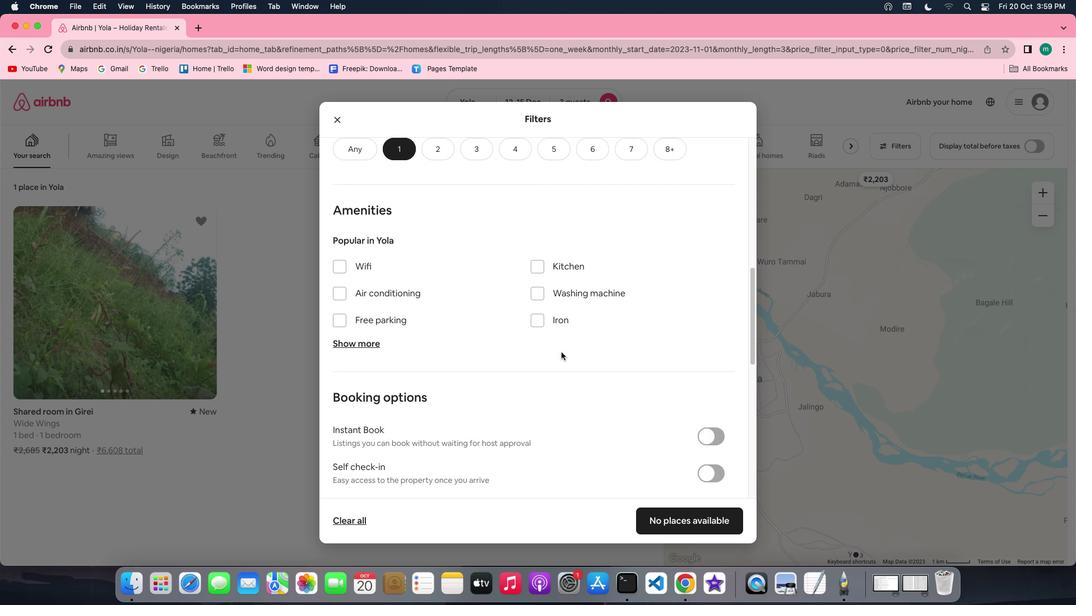 
Action: Mouse scrolled (561, 351) with delta (0, -1)
Screenshot: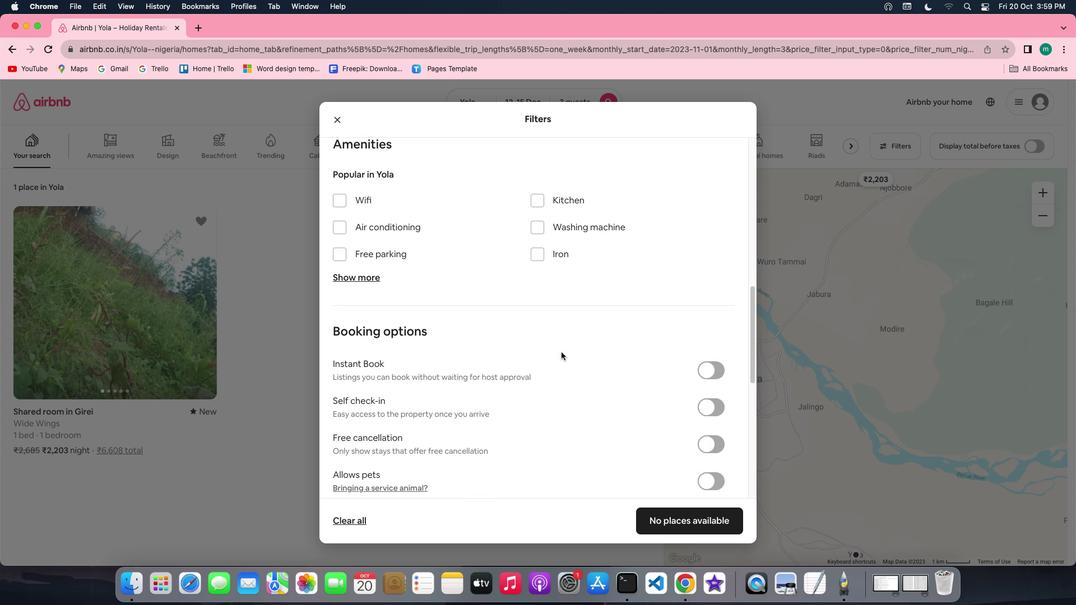 
Action: Mouse scrolled (561, 351) with delta (0, 0)
Screenshot: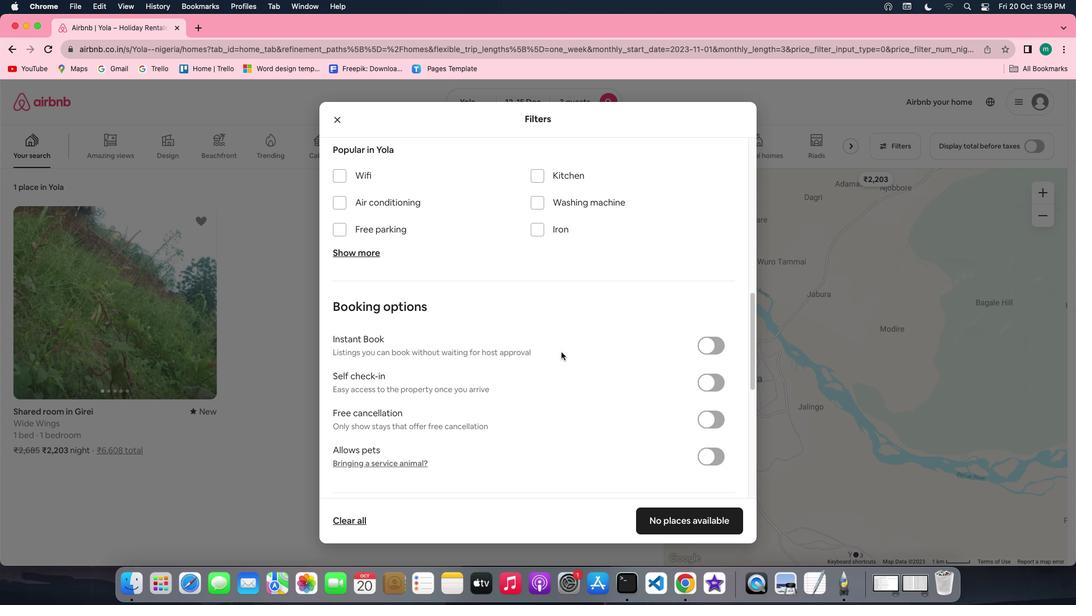 
Action: Mouse scrolled (561, 351) with delta (0, 0)
Screenshot: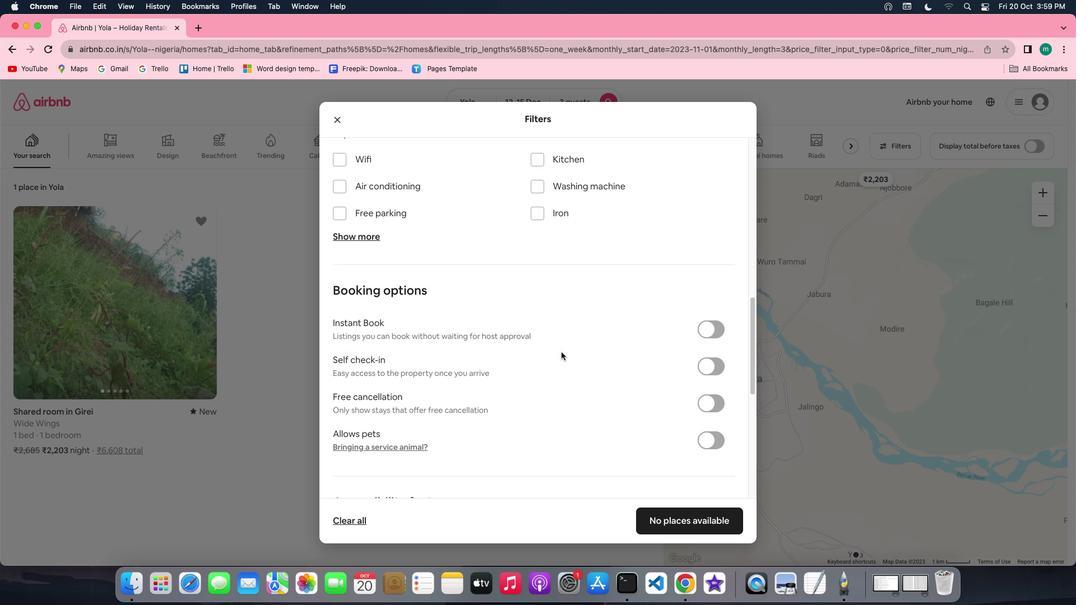 
Action: Mouse scrolled (561, 351) with delta (0, -1)
Screenshot: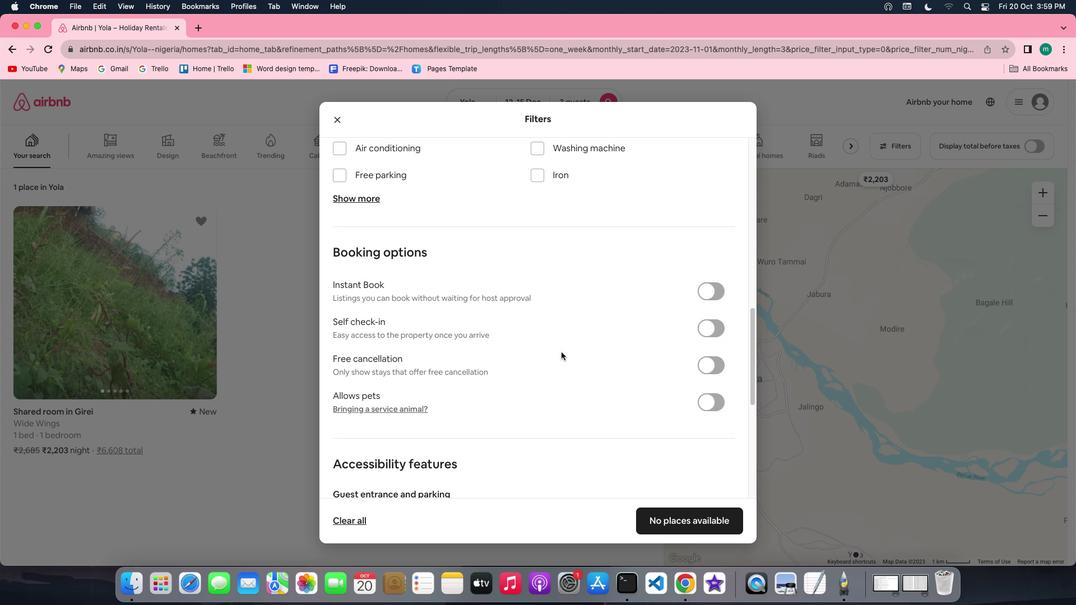 
Action: Mouse scrolled (561, 351) with delta (0, 0)
Screenshot: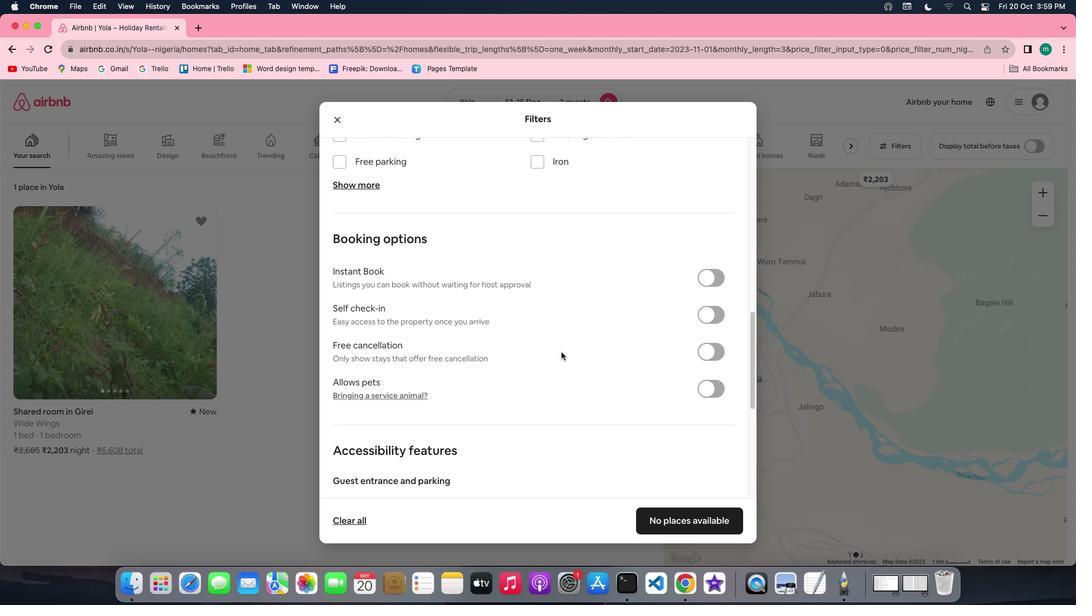 
Action: Mouse scrolled (561, 351) with delta (0, 0)
Screenshot: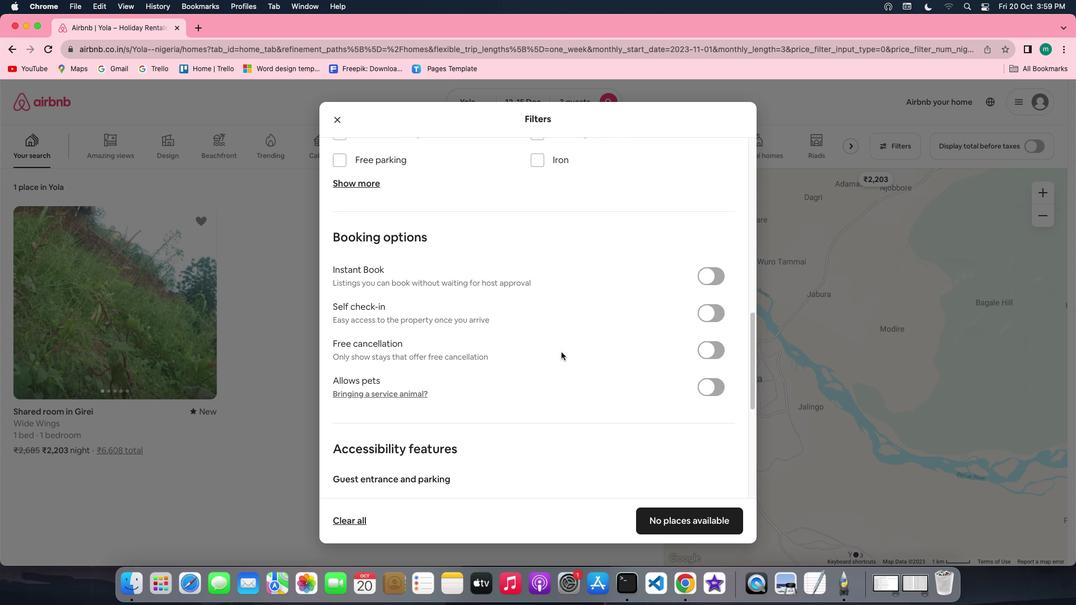 
Action: Mouse scrolled (561, 351) with delta (0, 0)
Screenshot: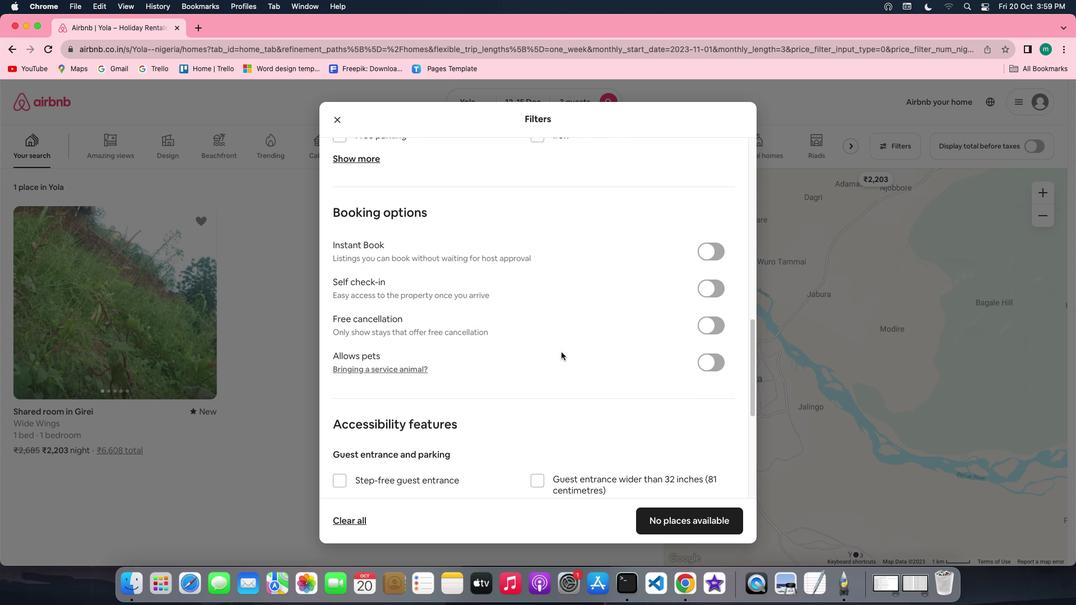 
Action: Mouse scrolled (561, 351) with delta (0, 0)
Screenshot: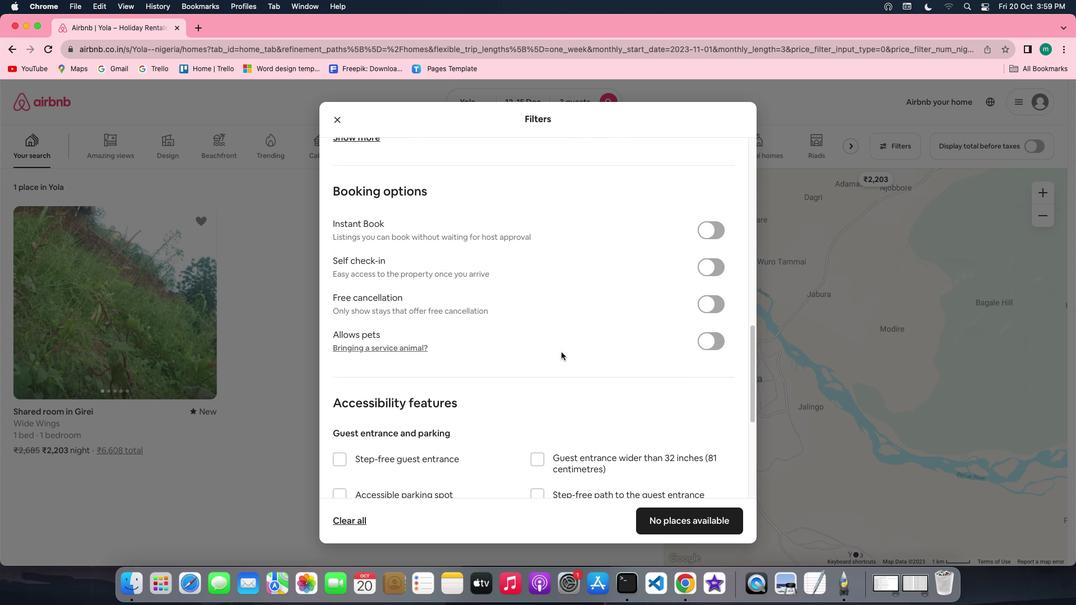 
Action: Mouse scrolled (561, 351) with delta (0, -1)
Screenshot: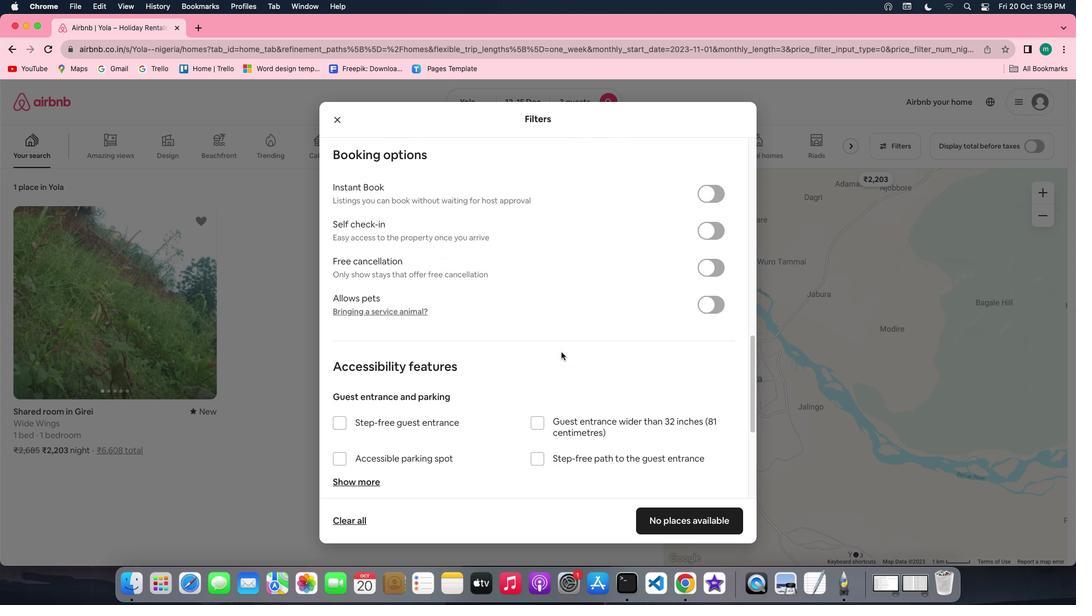 
Action: Mouse scrolled (561, 351) with delta (0, -1)
Screenshot: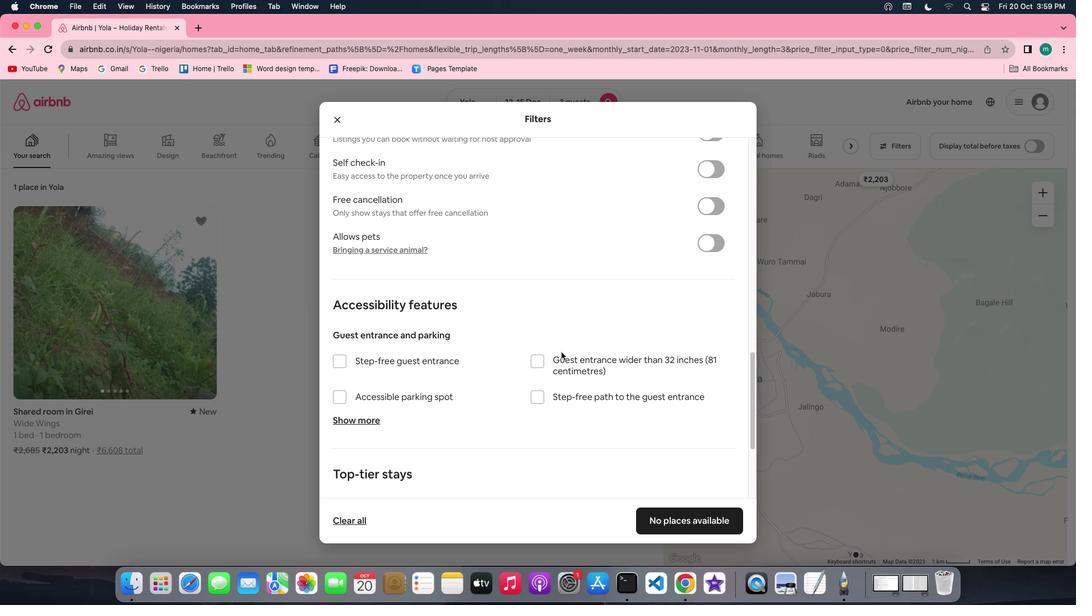 
Action: Mouse moved to (561, 351)
Screenshot: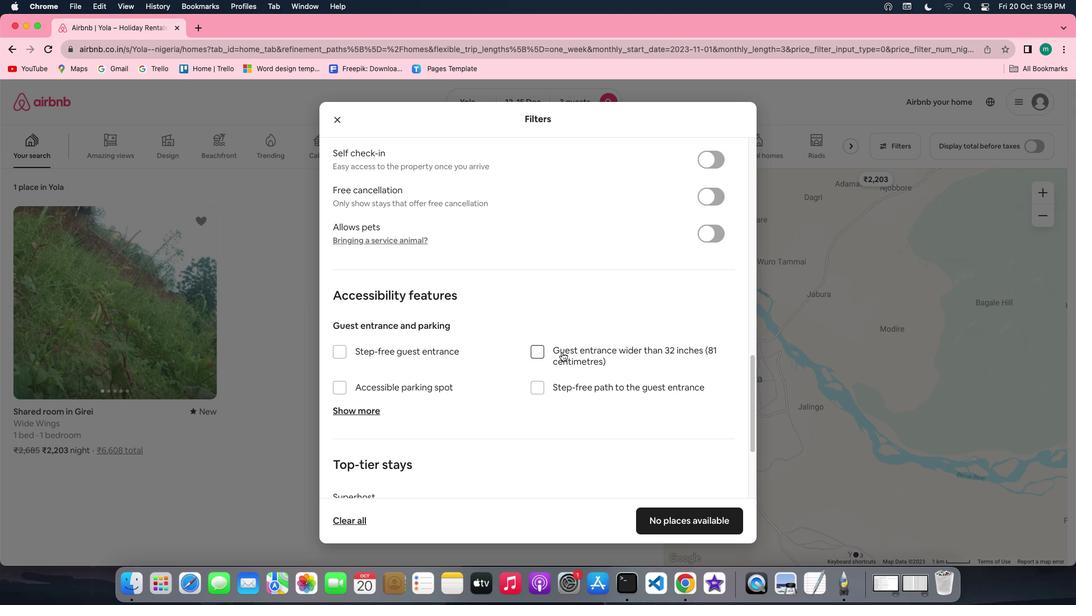 
Action: Mouse scrolled (561, 351) with delta (0, 0)
Screenshot: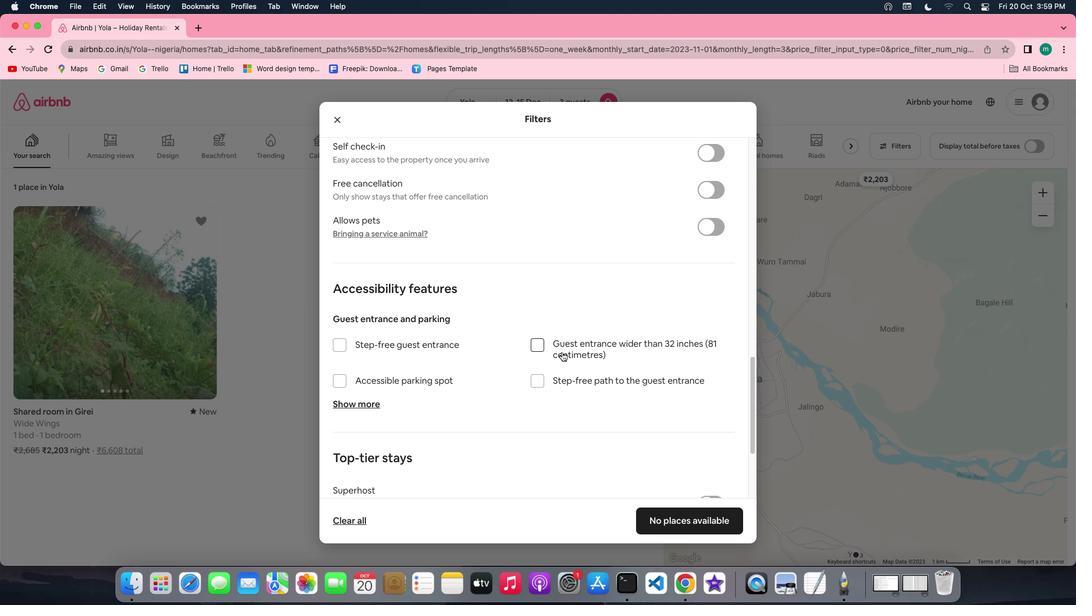 
Action: Mouse scrolled (561, 351) with delta (0, 0)
Screenshot: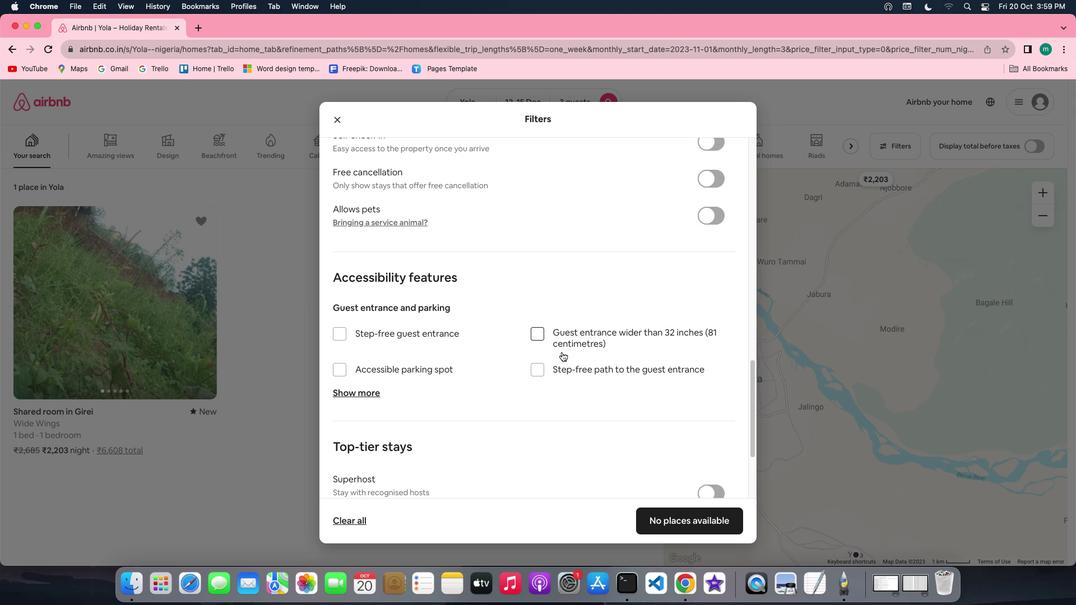 
Action: Mouse scrolled (561, 351) with delta (0, -1)
Screenshot: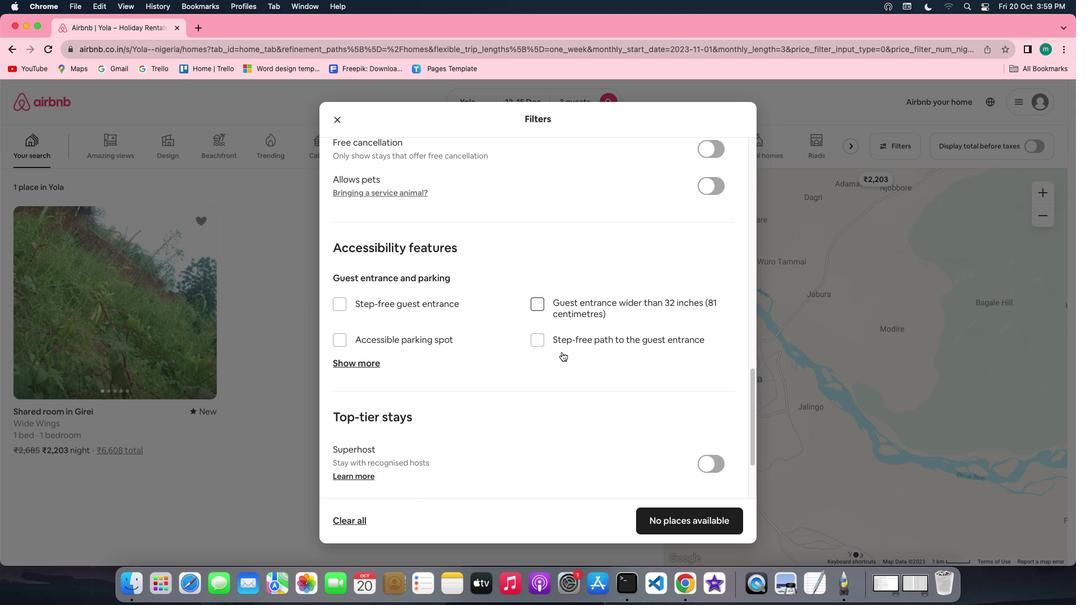 
Action: Mouse scrolled (561, 351) with delta (0, 0)
Screenshot: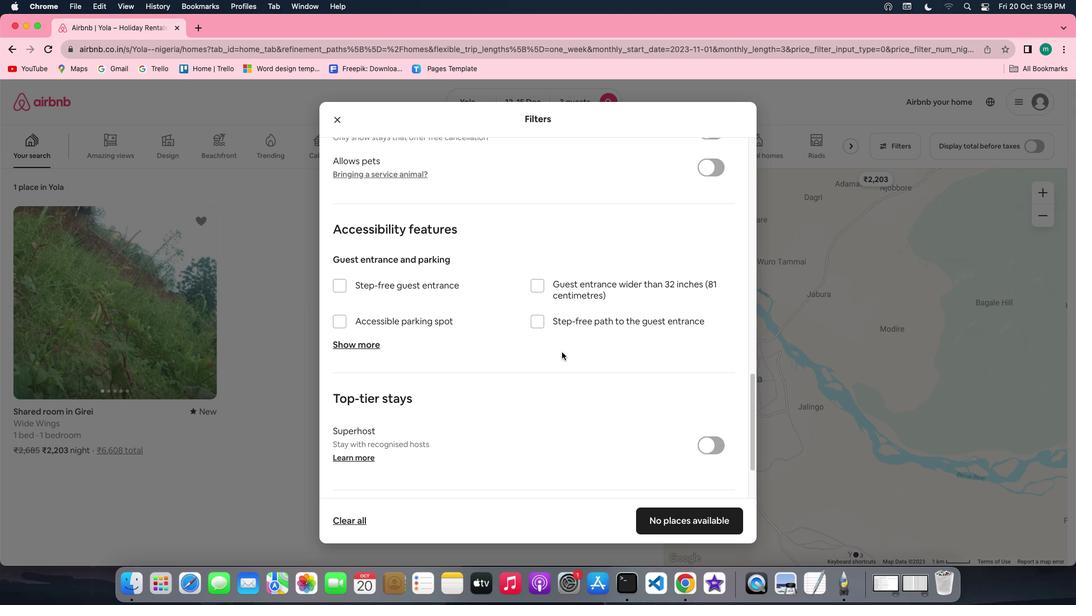 
Action: Mouse scrolled (561, 351) with delta (0, 0)
Screenshot: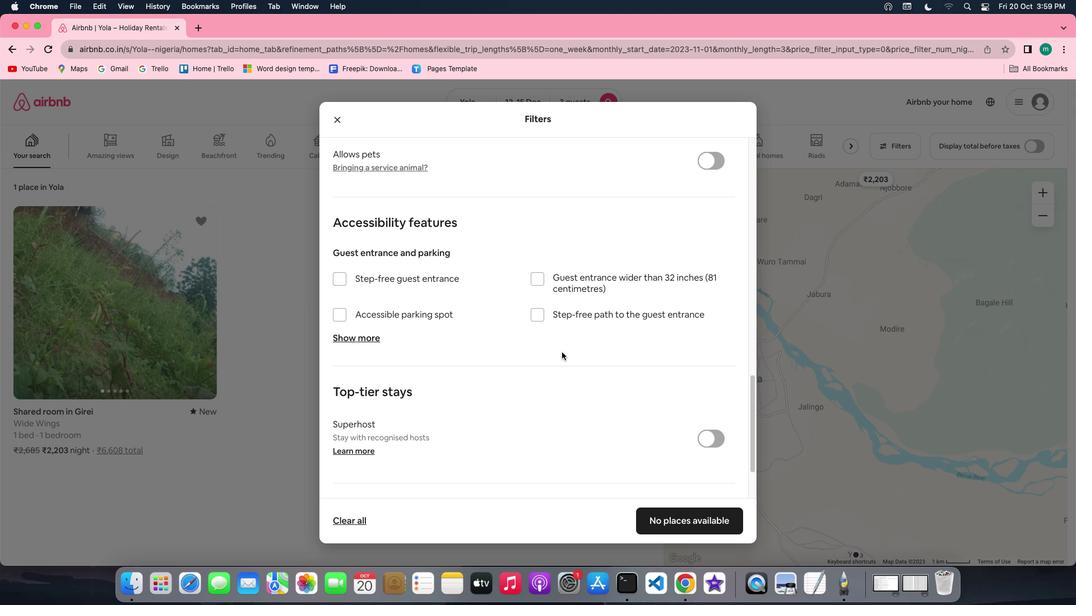 
Action: Mouse scrolled (561, 351) with delta (0, 0)
Screenshot: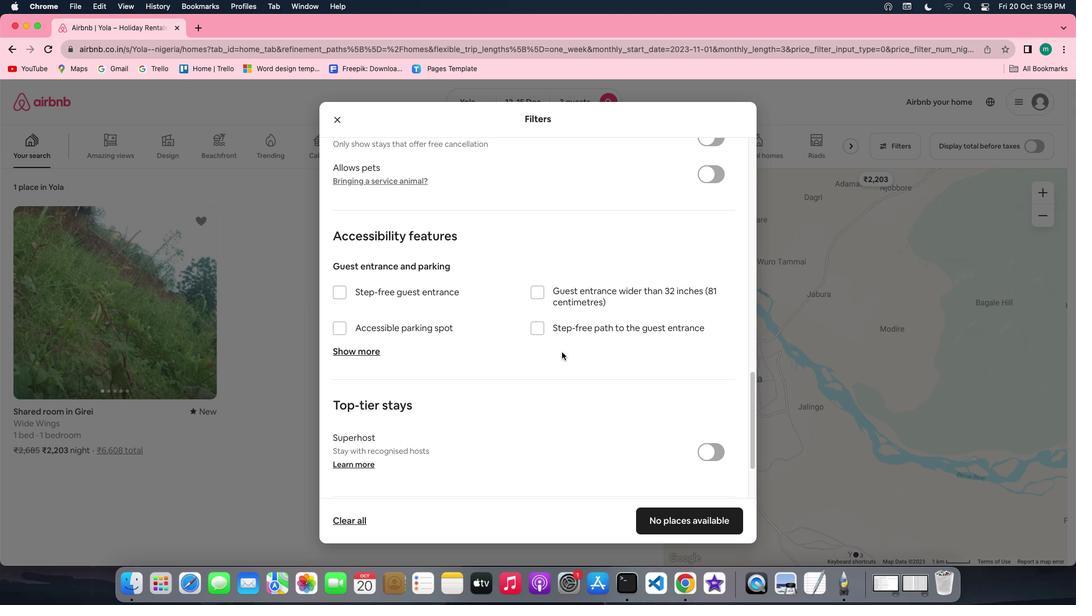 
Action: Mouse scrolled (561, 351) with delta (0, 0)
Screenshot: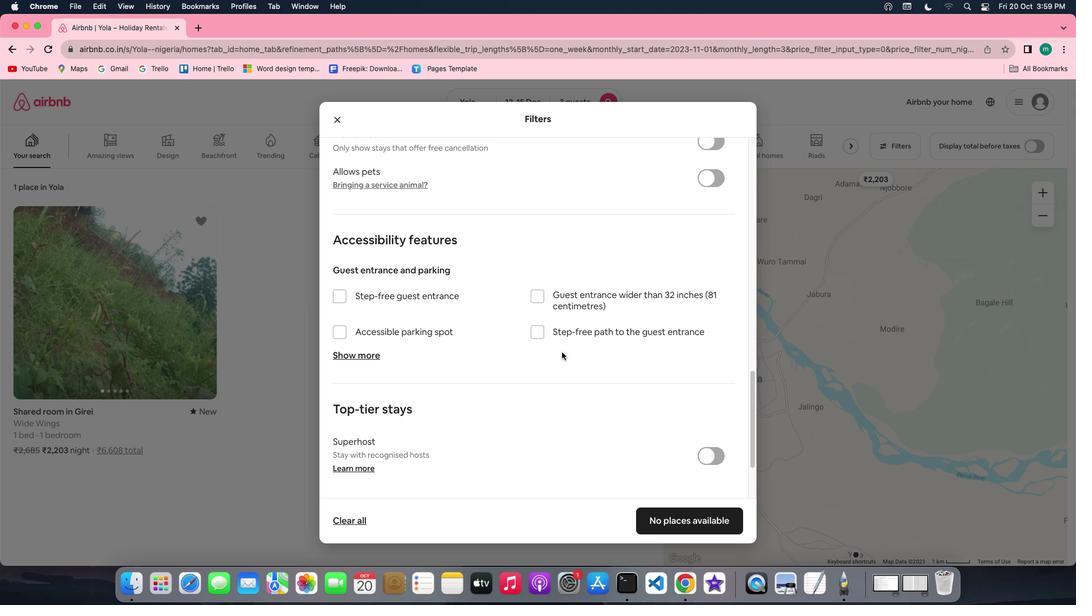 
Action: Mouse scrolled (561, 351) with delta (0, 0)
Screenshot: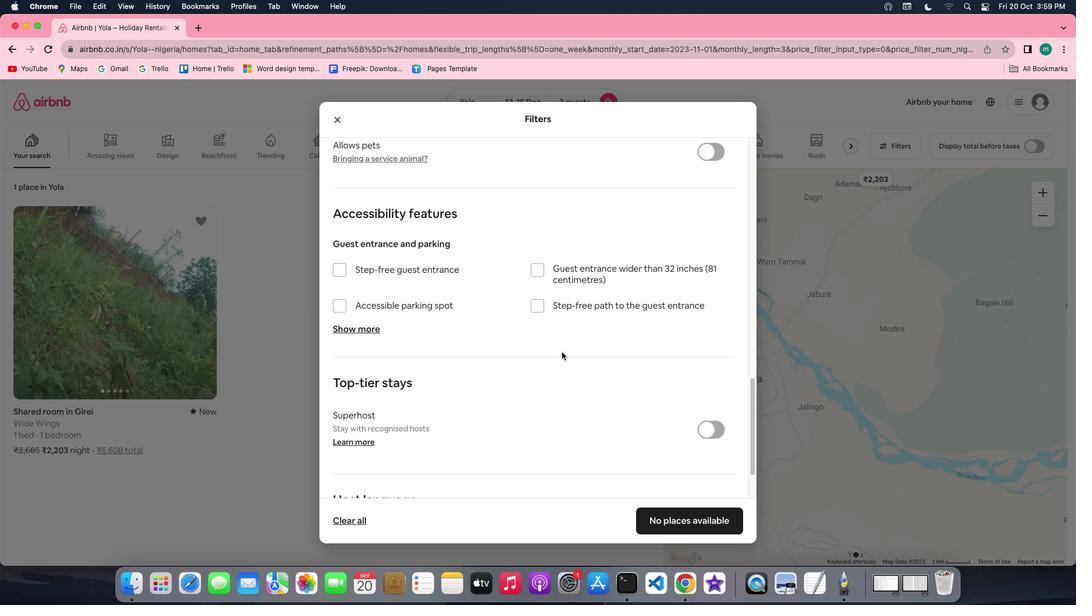 
Action: Mouse scrolled (561, 351) with delta (0, 0)
Screenshot: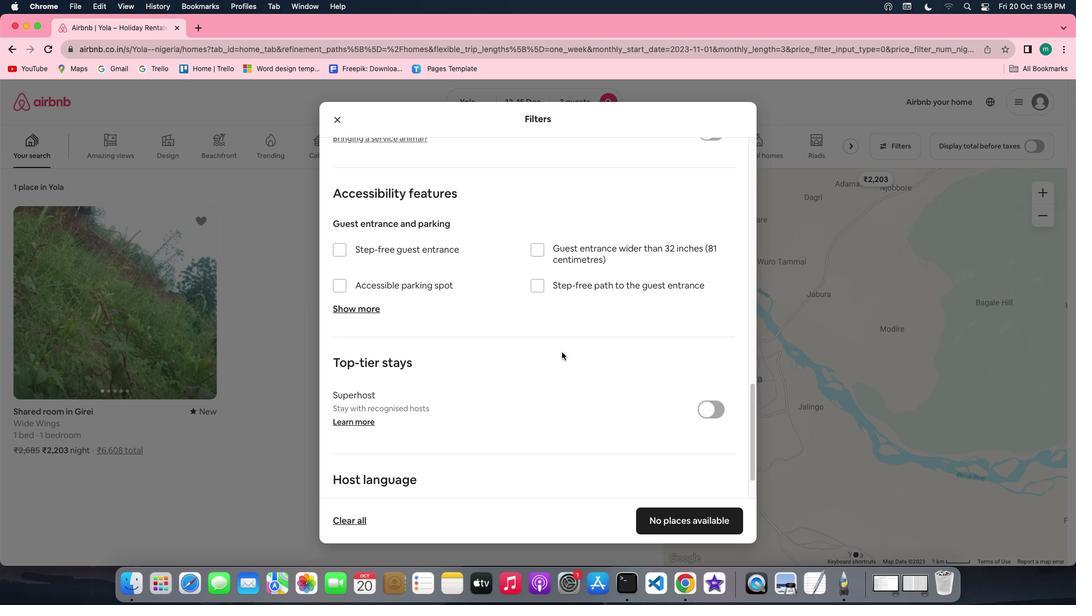 
Action: Mouse scrolled (561, 351) with delta (0, -1)
Screenshot: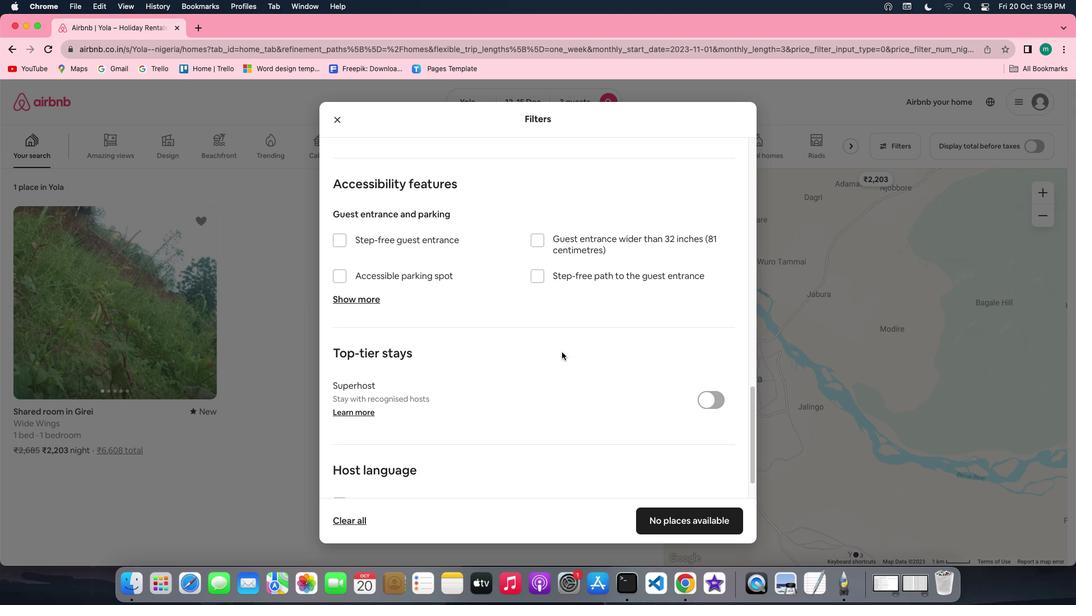 
Action: Mouse scrolled (561, 351) with delta (0, -1)
Screenshot: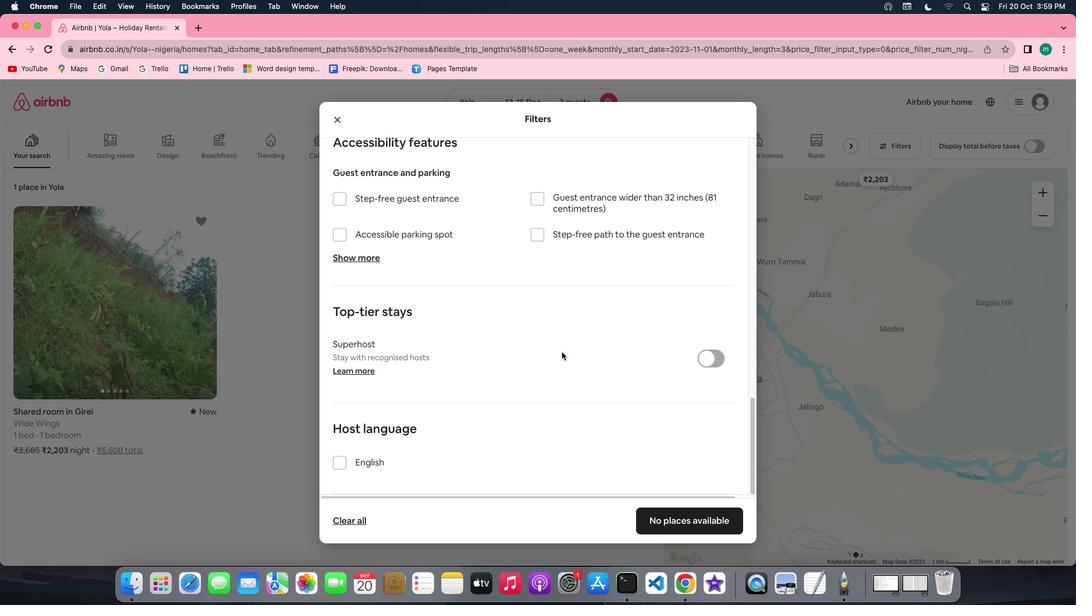 
Action: Mouse scrolled (561, 351) with delta (0, 0)
Screenshot: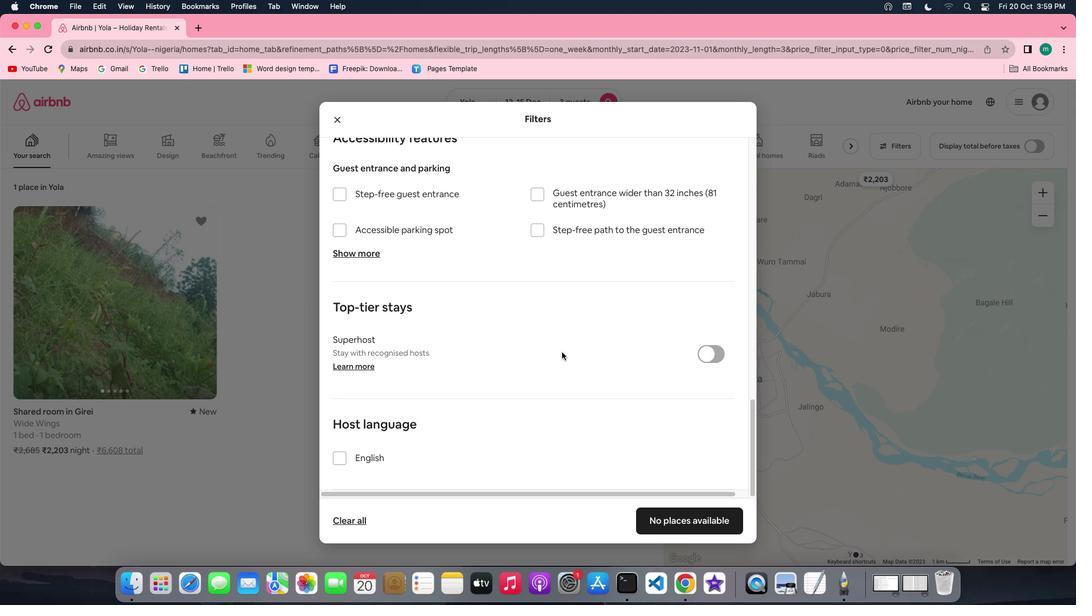 
Action: Mouse scrolled (561, 351) with delta (0, 0)
Screenshot: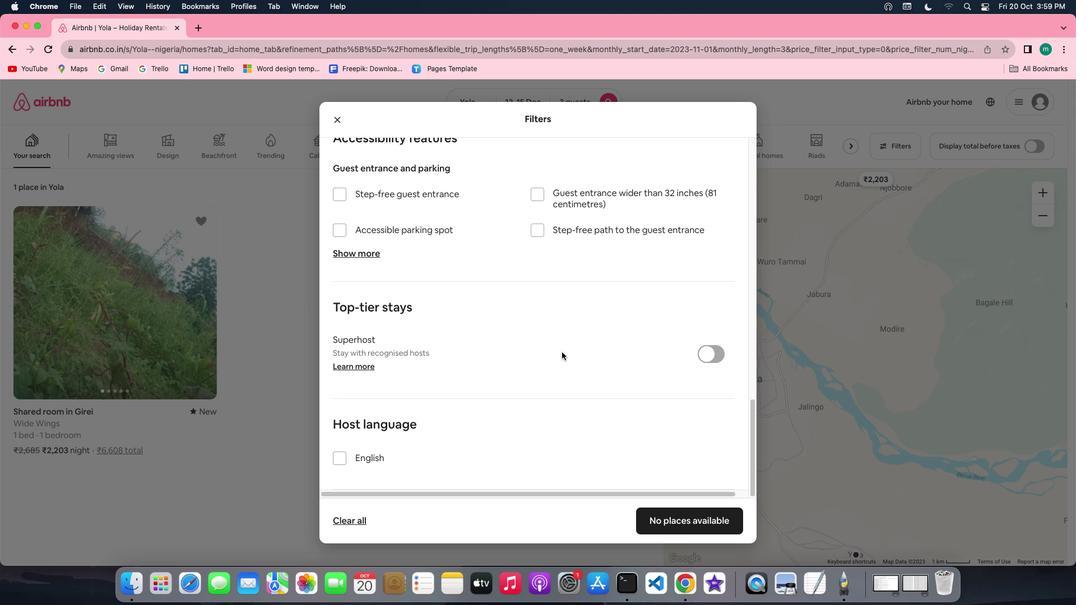 
Action: Mouse scrolled (561, 351) with delta (0, -1)
Screenshot: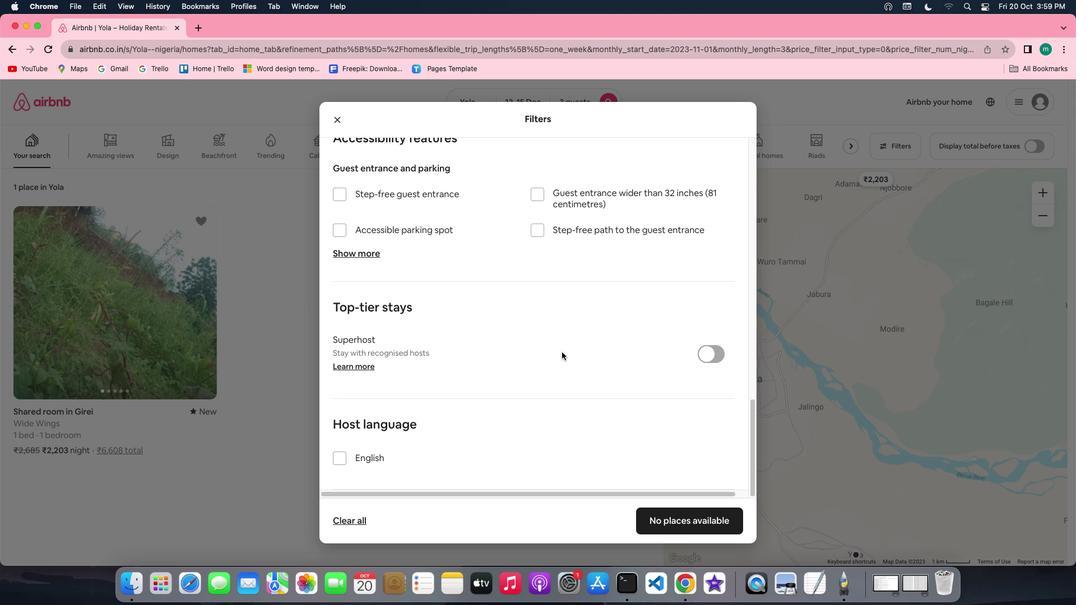 
Action: Mouse scrolled (561, 351) with delta (0, -1)
Screenshot: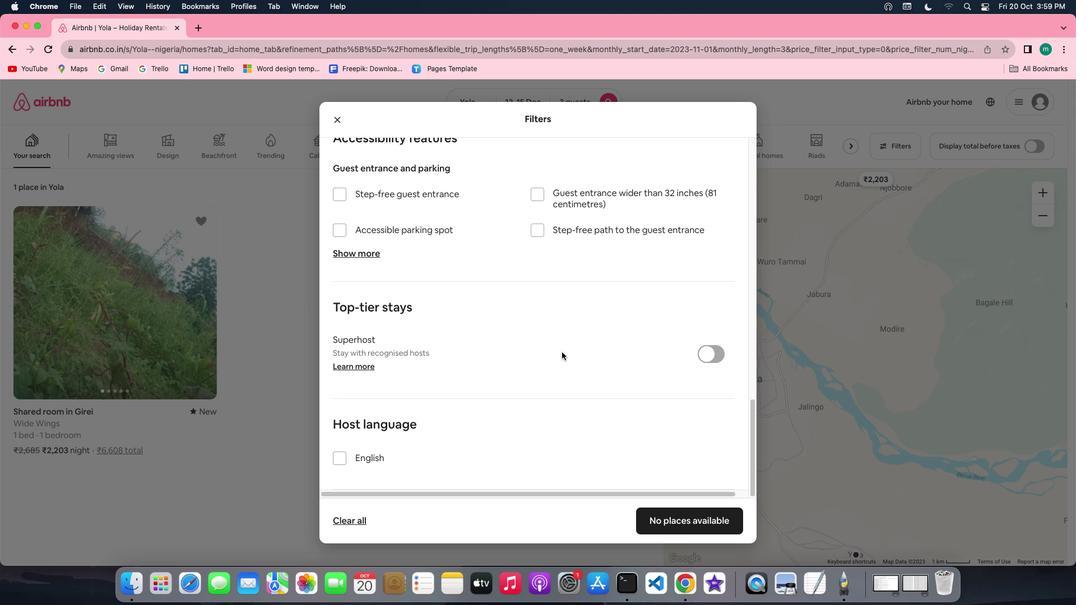 
Action: Mouse scrolled (561, 351) with delta (0, 0)
Screenshot: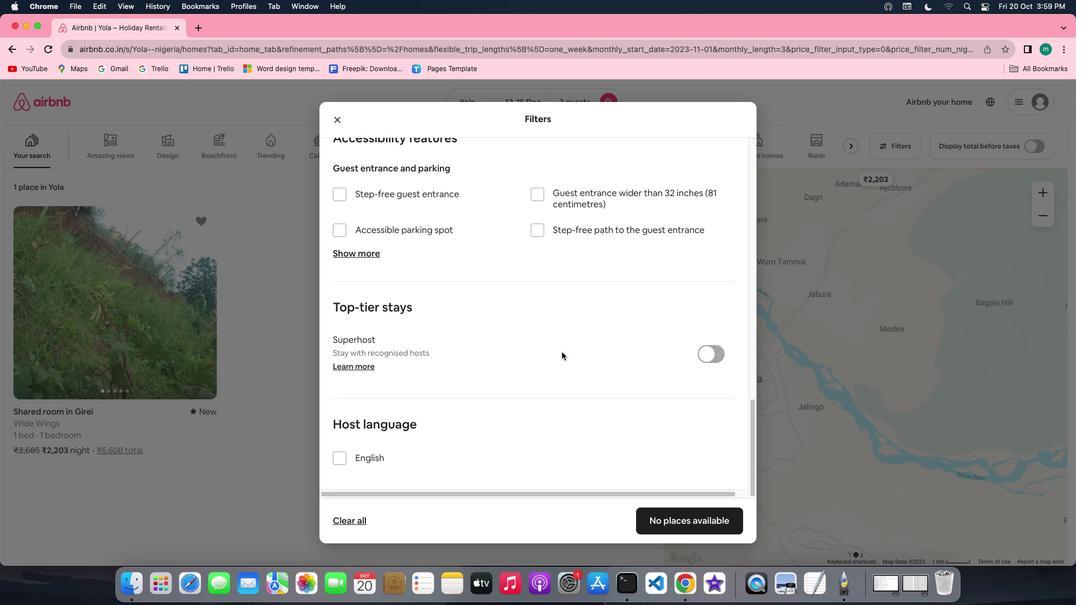 
Action: Mouse scrolled (561, 351) with delta (0, 0)
Screenshot: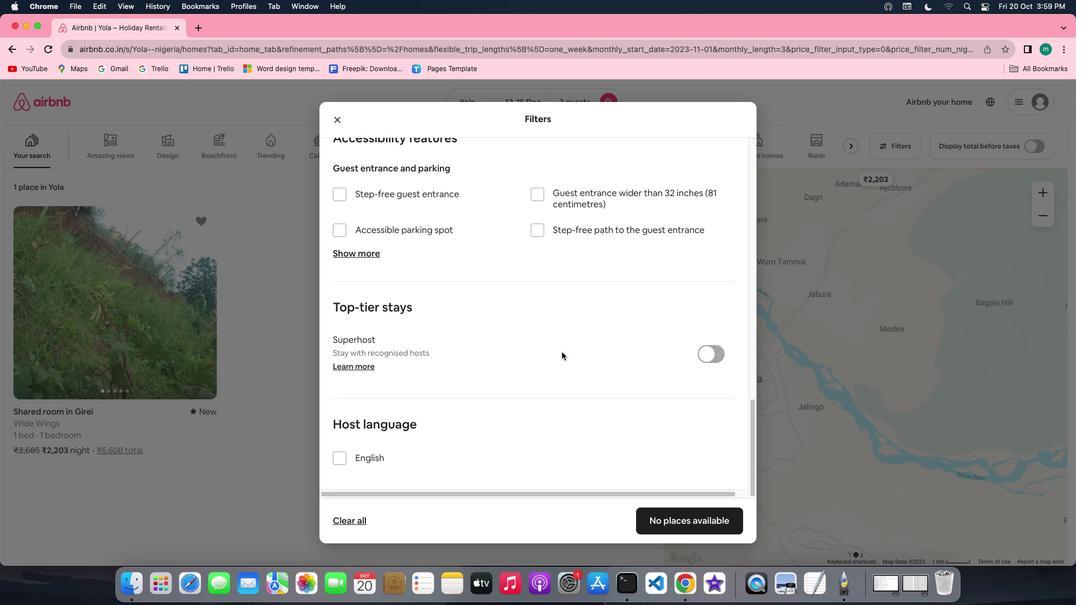 
Action: Mouse scrolled (561, 351) with delta (0, -1)
Screenshot: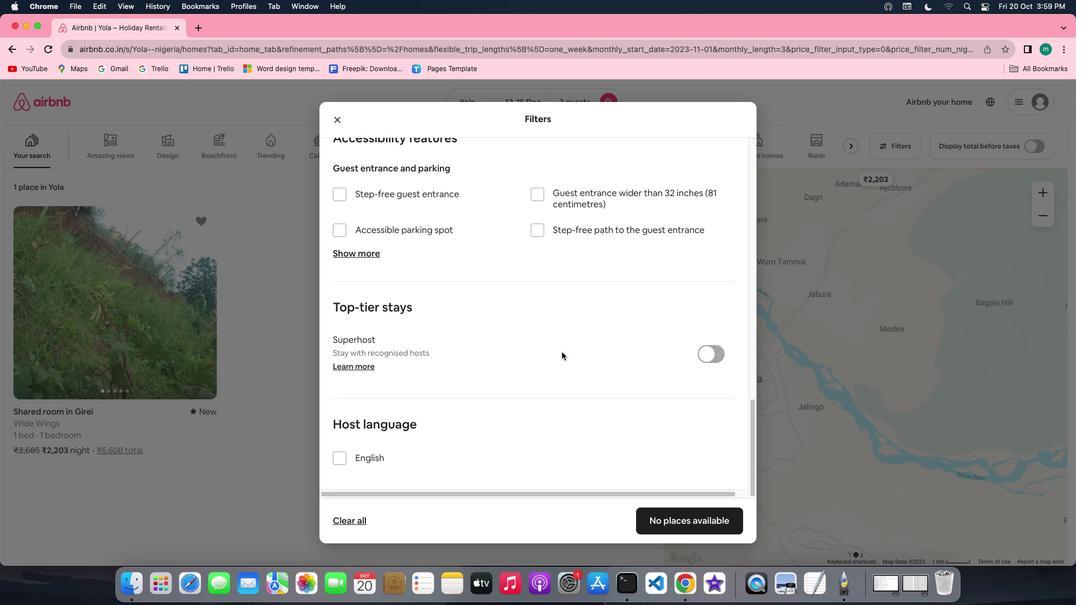 
Action: Mouse scrolled (561, 351) with delta (0, -2)
Screenshot: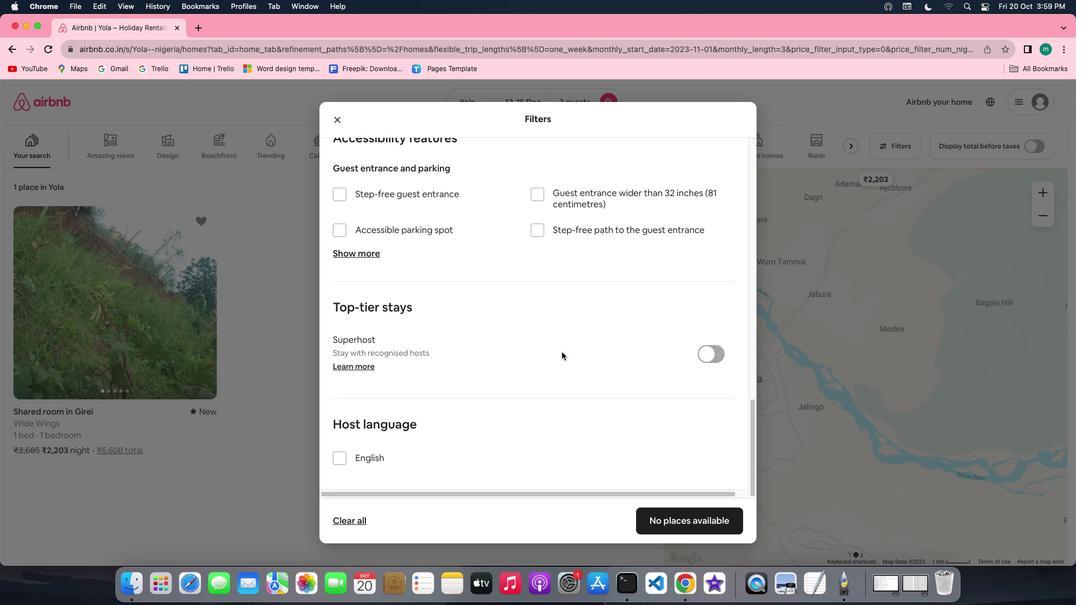 
Action: Mouse moved to (709, 518)
Screenshot: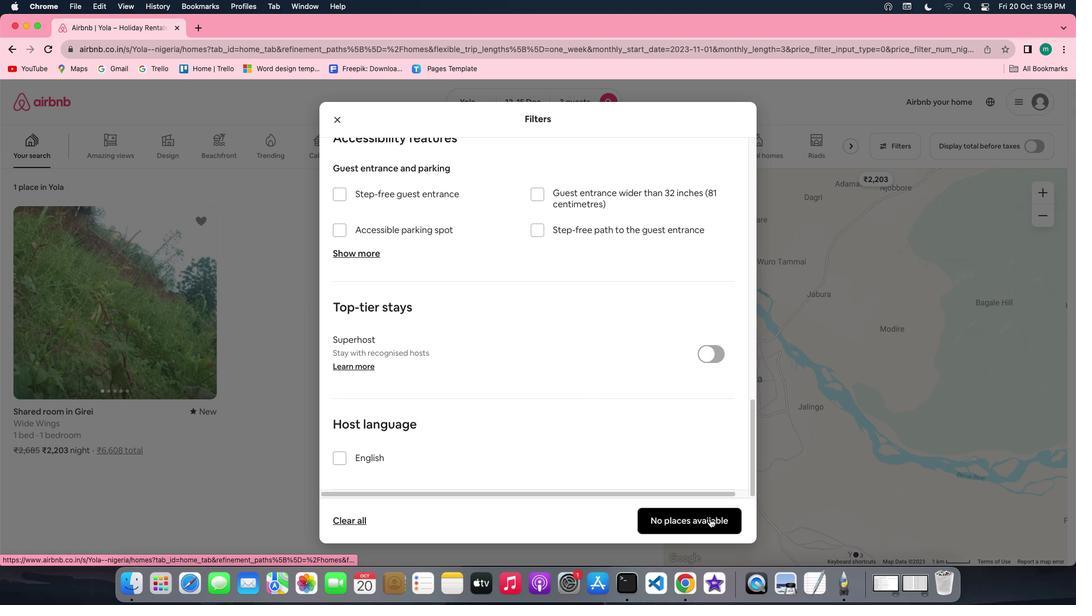 
Action: Mouse pressed left at (709, 518)
Screenshot: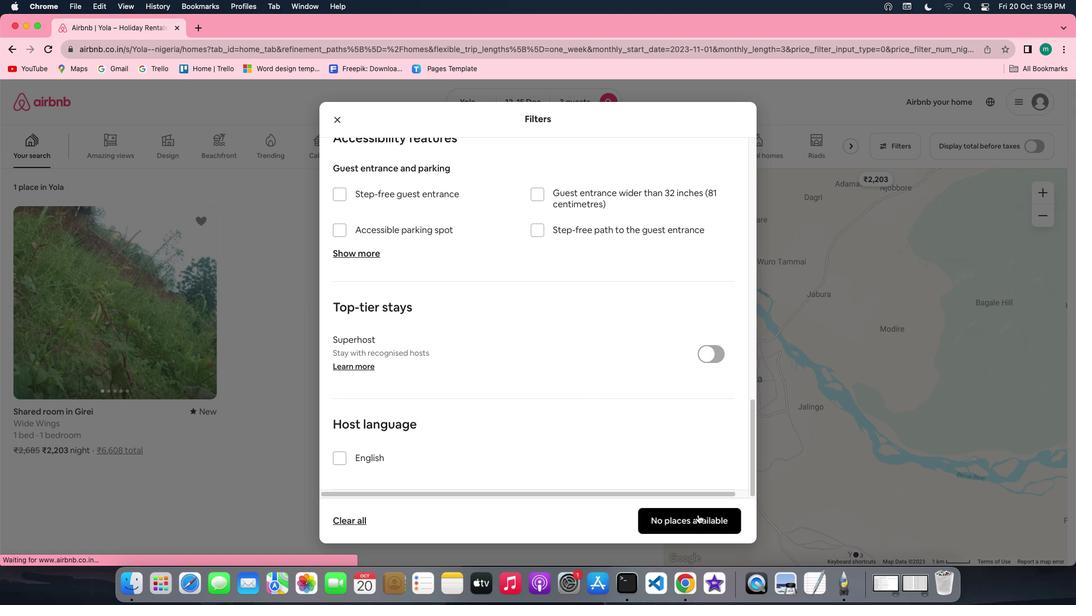 
Action: Mouse moved to (299, 315)
Screenshot: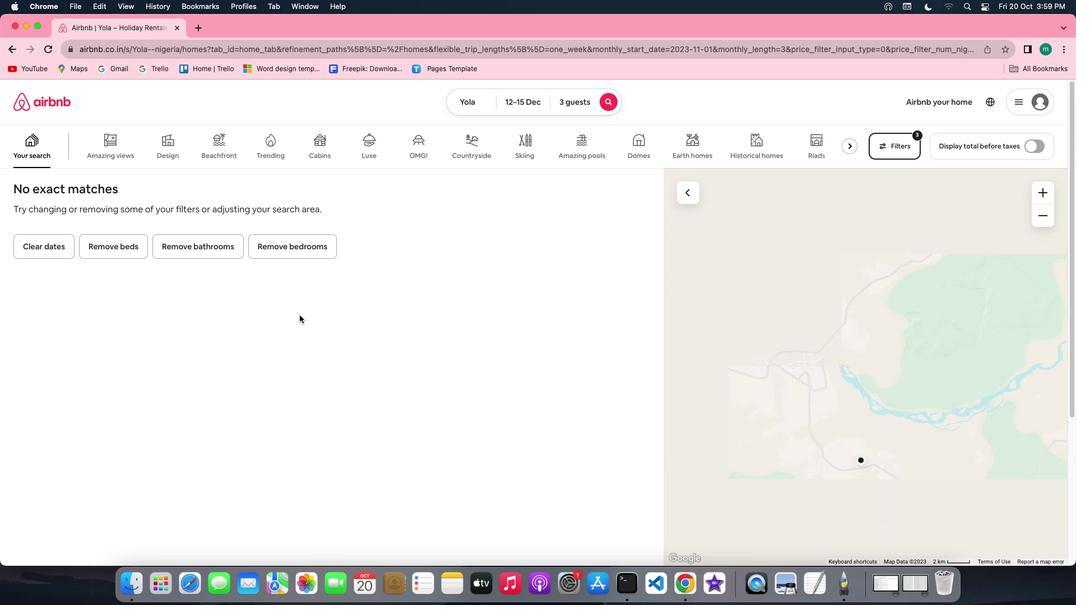 
